 Task: Add an event with the title Webinar: Content Creation and Curation Strategies for Social Media Success, date '2024/03/14', time 9:40 AM to 11:40 AMand add a description: In addition to informal networking, the event may feature guest speakers or panel discussions on topics relevant to professional growth, industry trends, or emerging technologies. These sessions provide valuable insights and serve as conversation starters, creating common ground for attendees to engage in meaningful discussions and share their expertise.Select event color  Tangerine . Add location for the event as: 456 Livraria Lello, Porto, Portugal, logged in from the account softage.5@softage.netand send the event invitation to softage.4@softage.net and softage.6@softage.net. Set a reminder for the event Every weekday(Monday to Friday)
Action: Mouse moved to (55, 130)
Screenshot: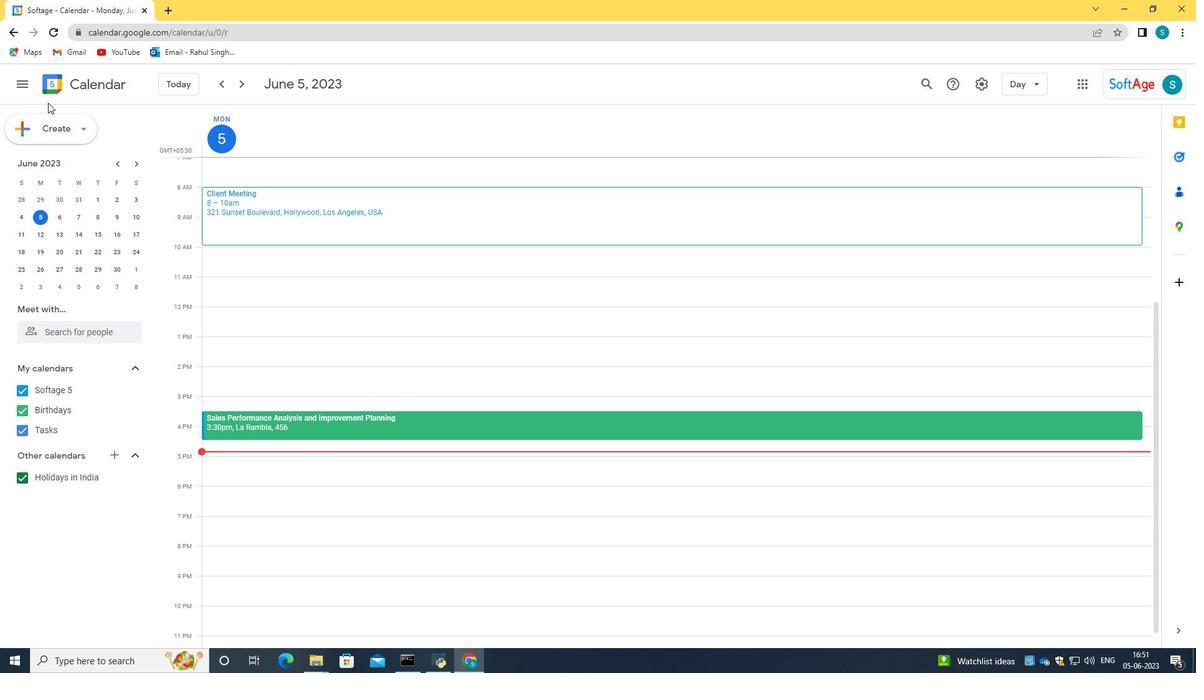 
Action: Mouse pressed left at (55, 130)
Screenshot: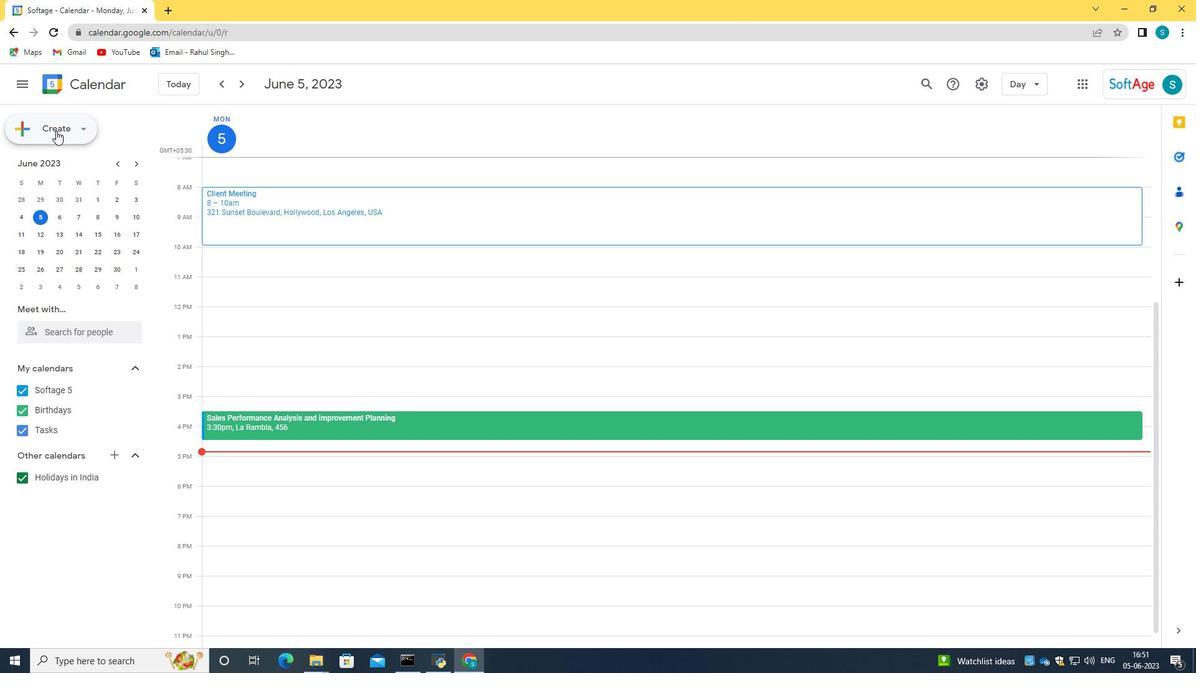 
Action: Mouse moved to (65, 170)
Screenshot: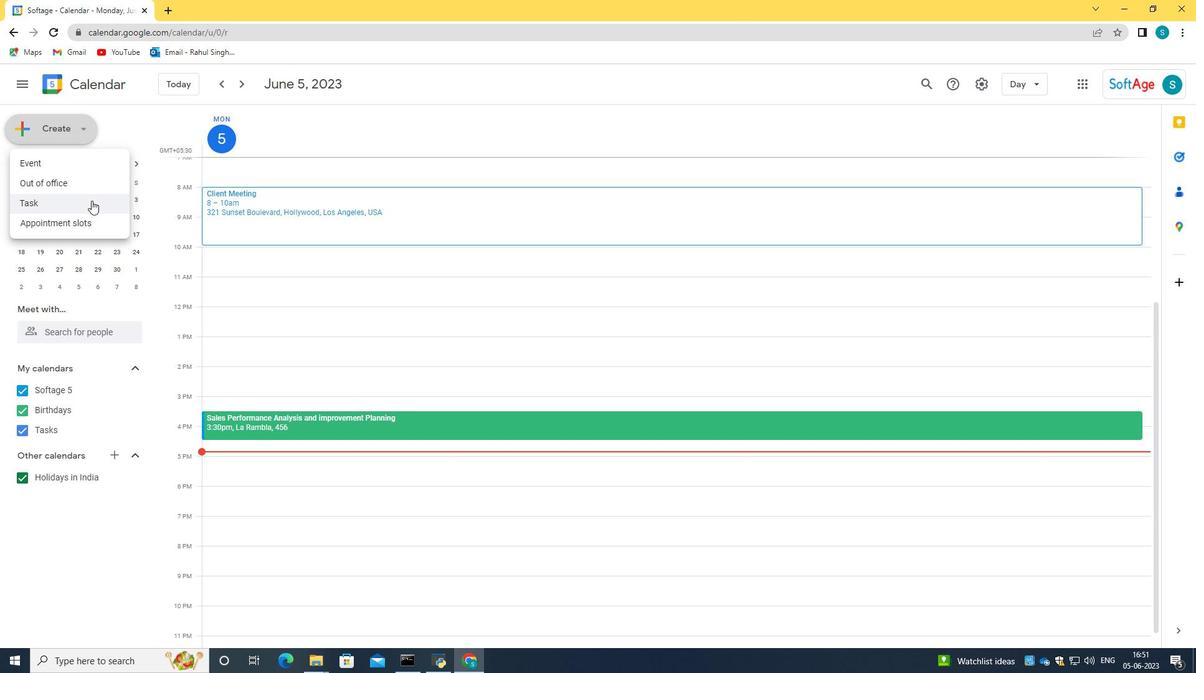 
Action: Mouse pressed left at (65, 170)
Screenshot: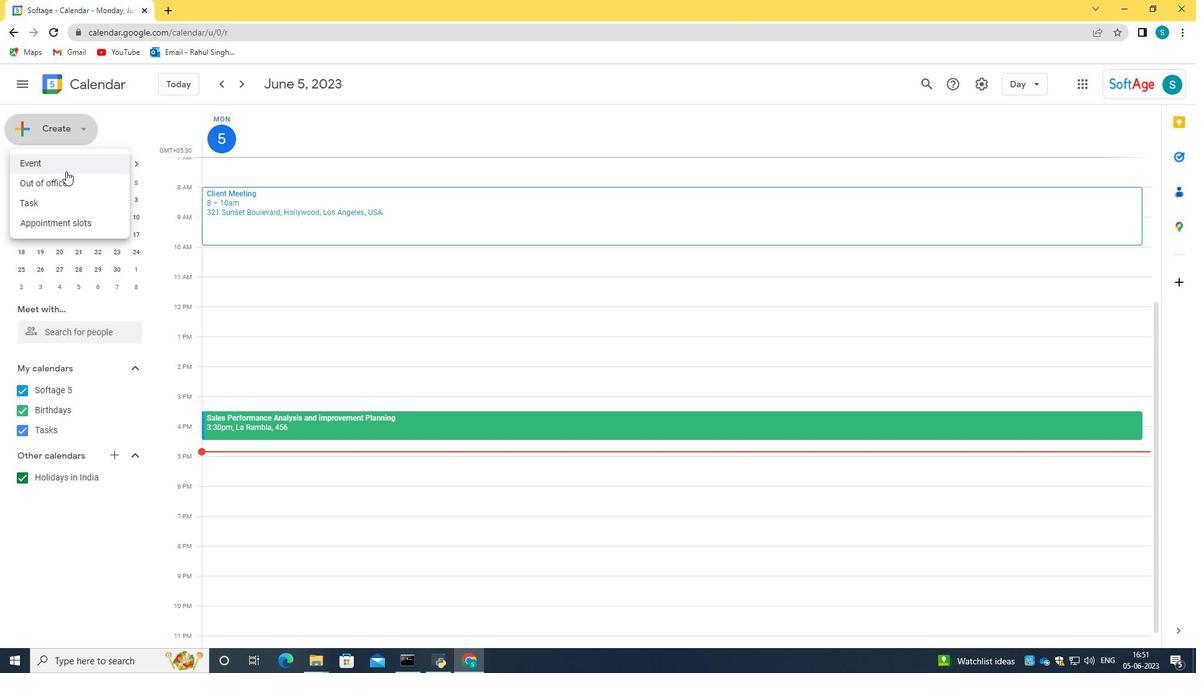 
Action: Mouse moved to (714, 499)
Screenshot: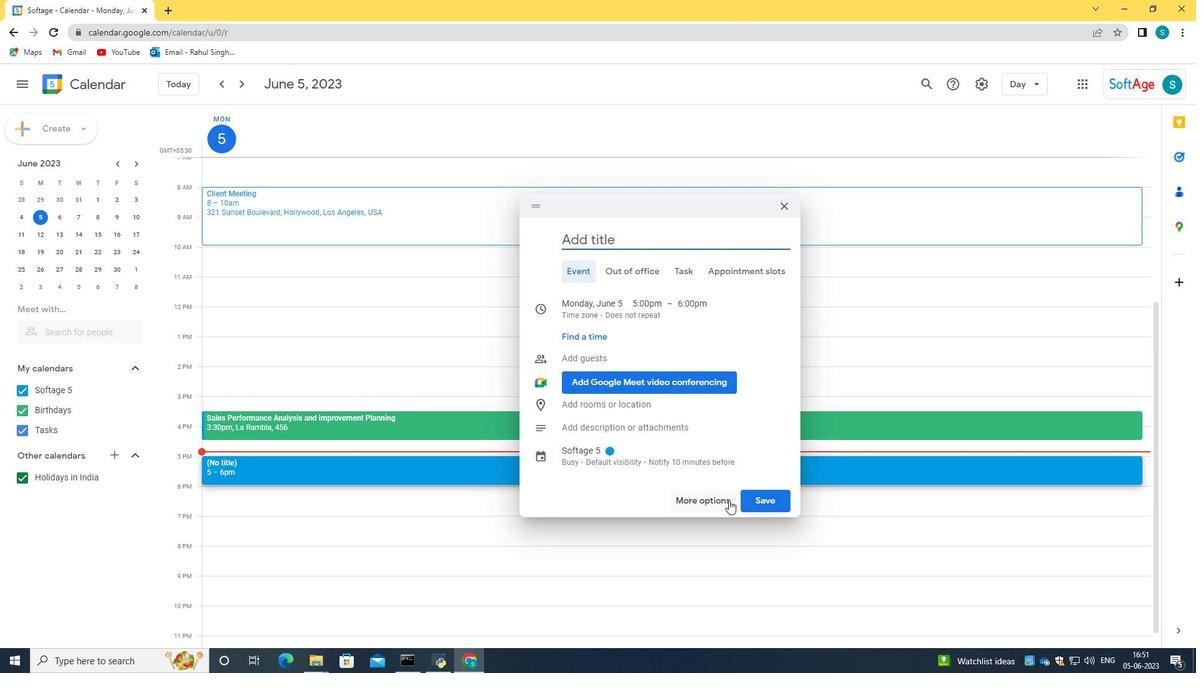 
Action: Mouse pressed left at (714, 499)
Screenshot: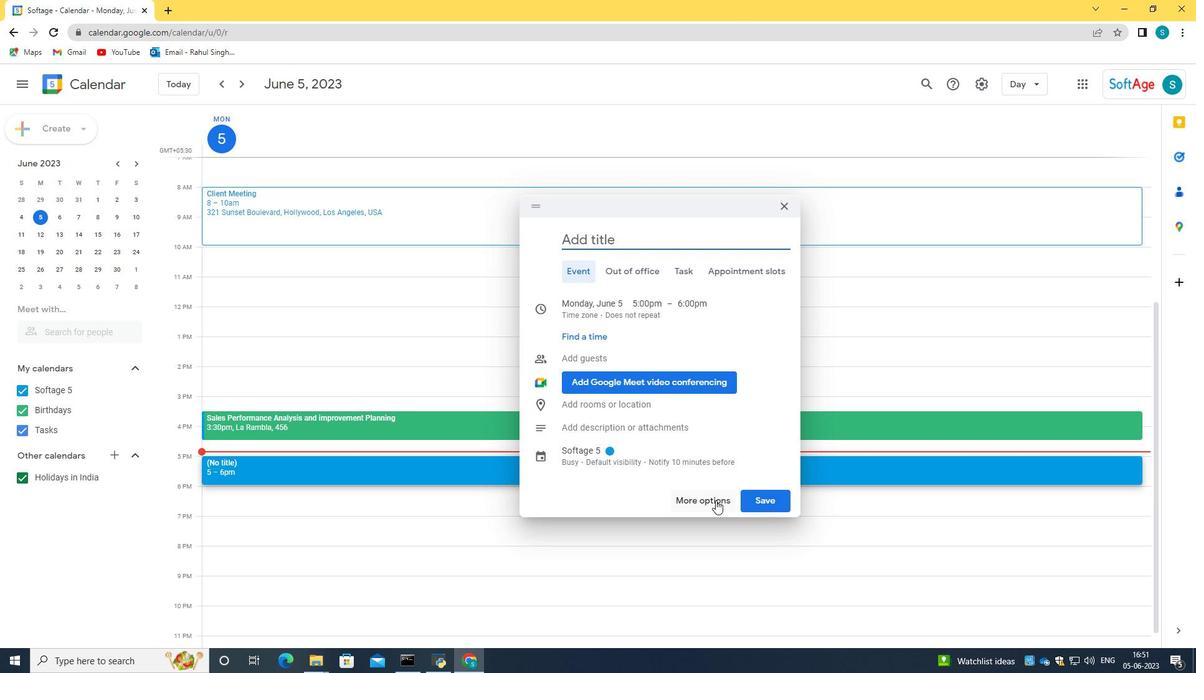 
Action: Mouse moved to (137, 87)
Screenshot: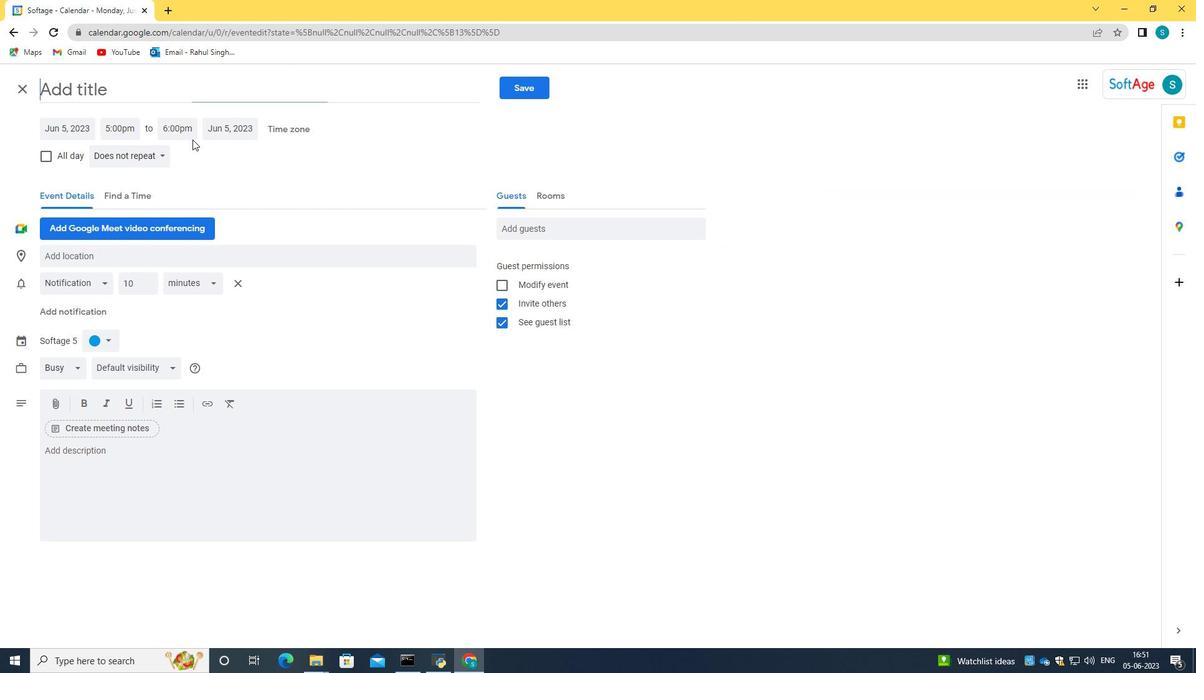 
Action: Mouse pressed left at (137, 87)
Screenshot: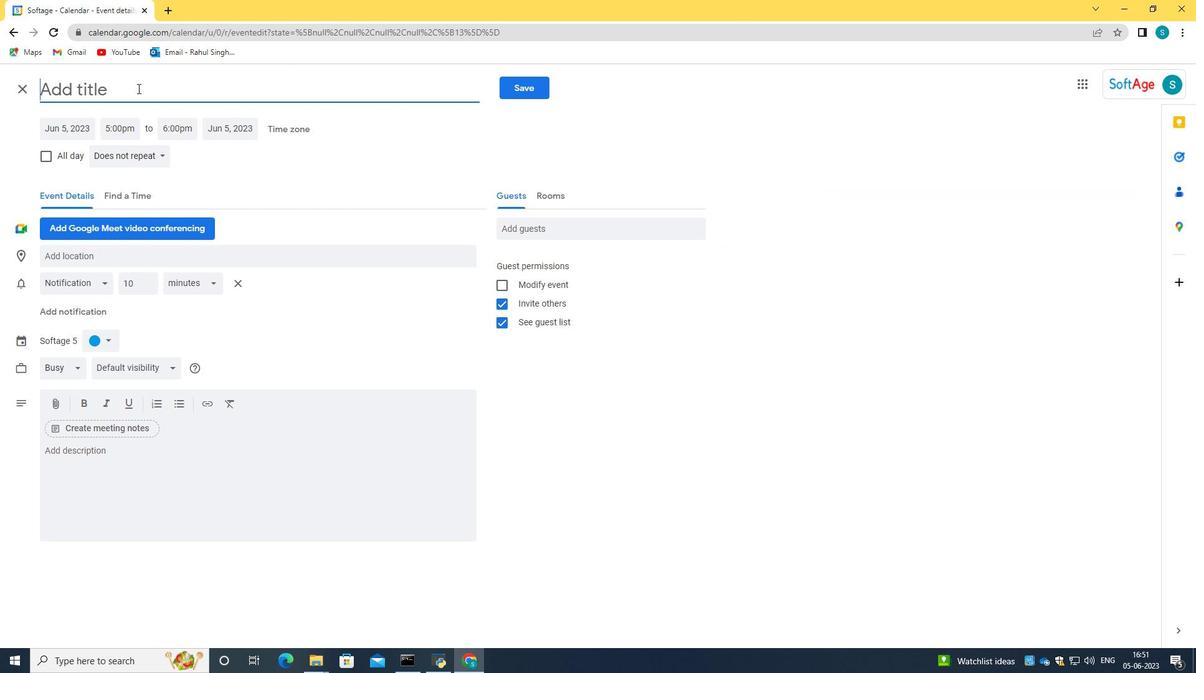
Action: Key pressed <Key.caps_lock>W<Key.caps_lock>ebinat<Key.backspace>r<Key.shift_r>;<Key.backspace><Key.shift_r>:<Key.space><Key.caps_lock>C<Key.caps_lock>ontent<Key.space><Key.caps_lock>C<Key.caps_lock>reation<Key.space>and<Key.space><Key.caps_lock>C<Key.caps_lock>uration<Key.space><Key.caps_lock>S<Key.caps_lock>tratefies<Key.space><Key.backspace><Key.backspace><Key.backspace><Key.backspace><Key.backspace><Key.backspace><Key.backspace>tegies<Key.space>for<Key.space><Key.caps_lock>S<Key.caps_lock>ocial<Key.space><Key.caps_lock>M<Key.caps_lock>edia<Key.space><Key.caps_lock>S<Key.caps_lock>uccess
Screenshot: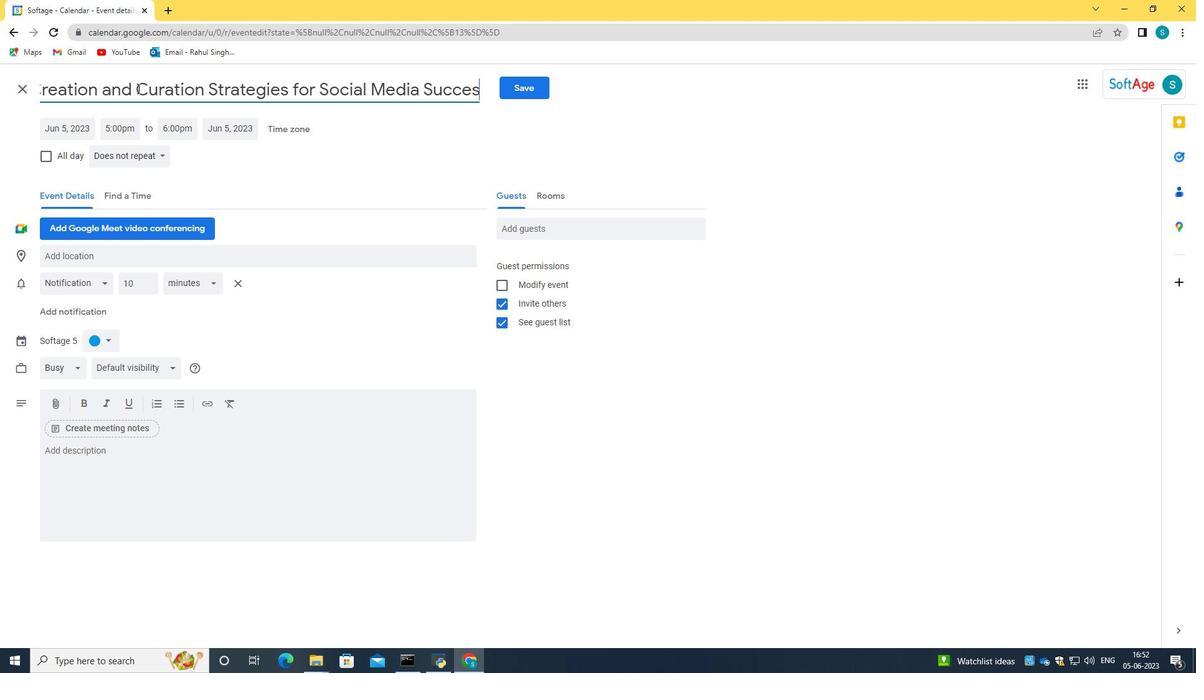 
Action: Mouse moved to (72, 116)
Screenshot: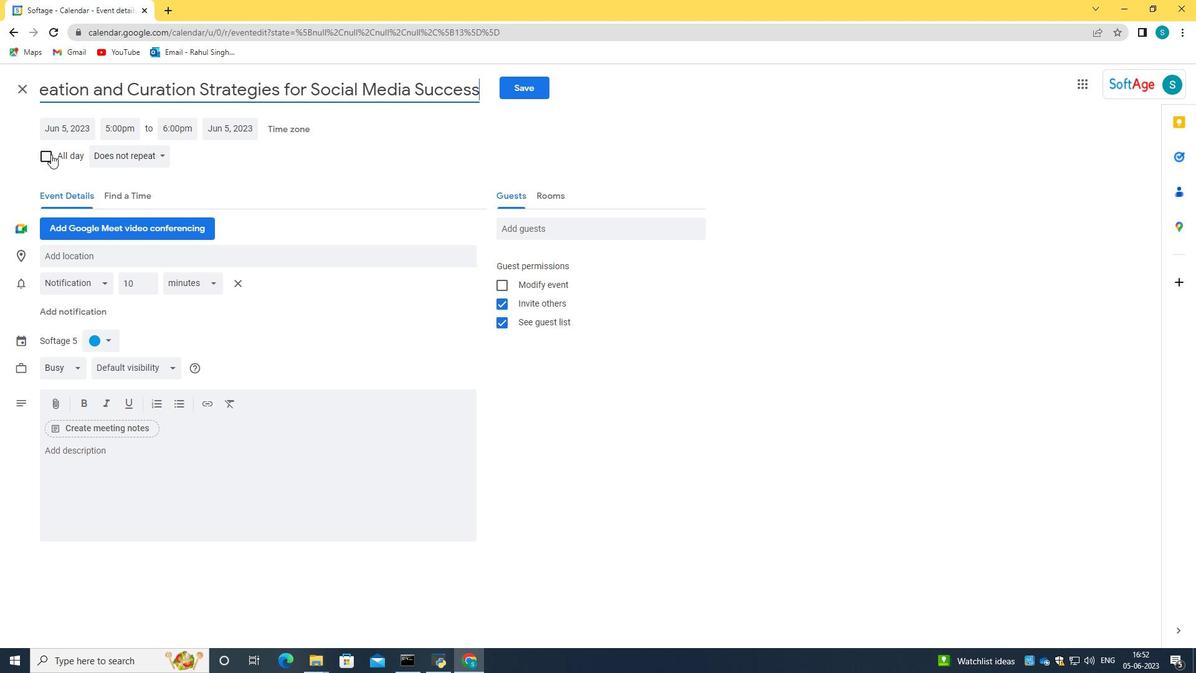 
Action: Mouse pressed left at (72, 116)
Screenshot: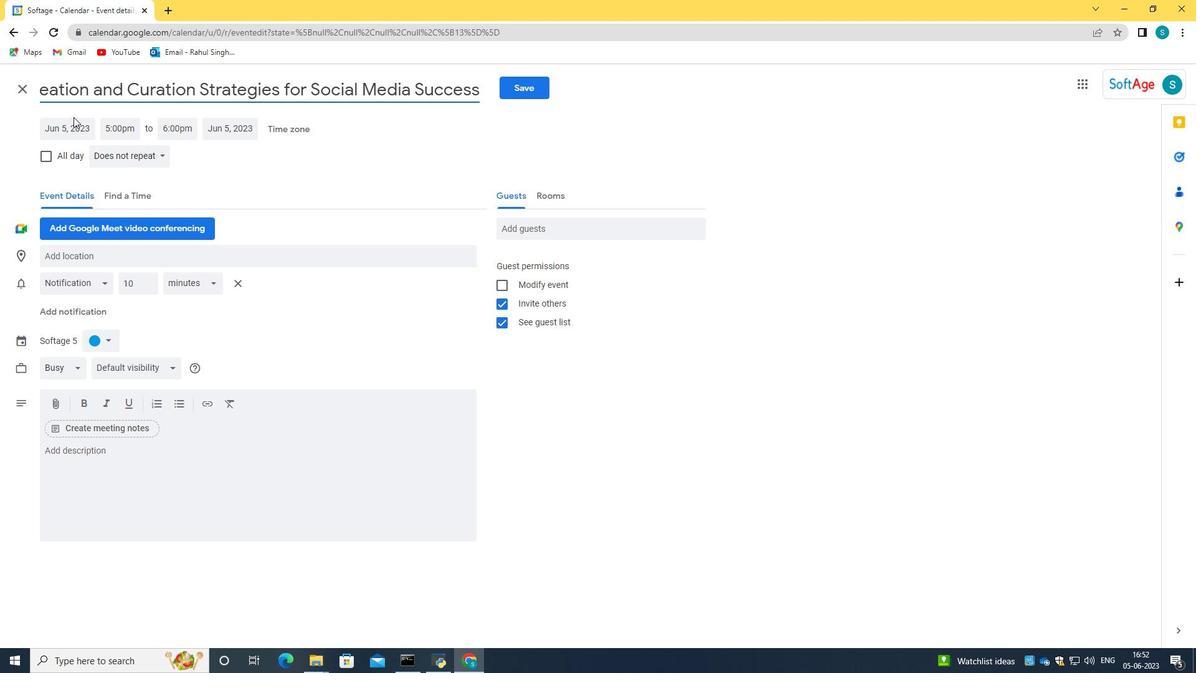 
Action: Mouse moved to (74, 122)
Screenshot: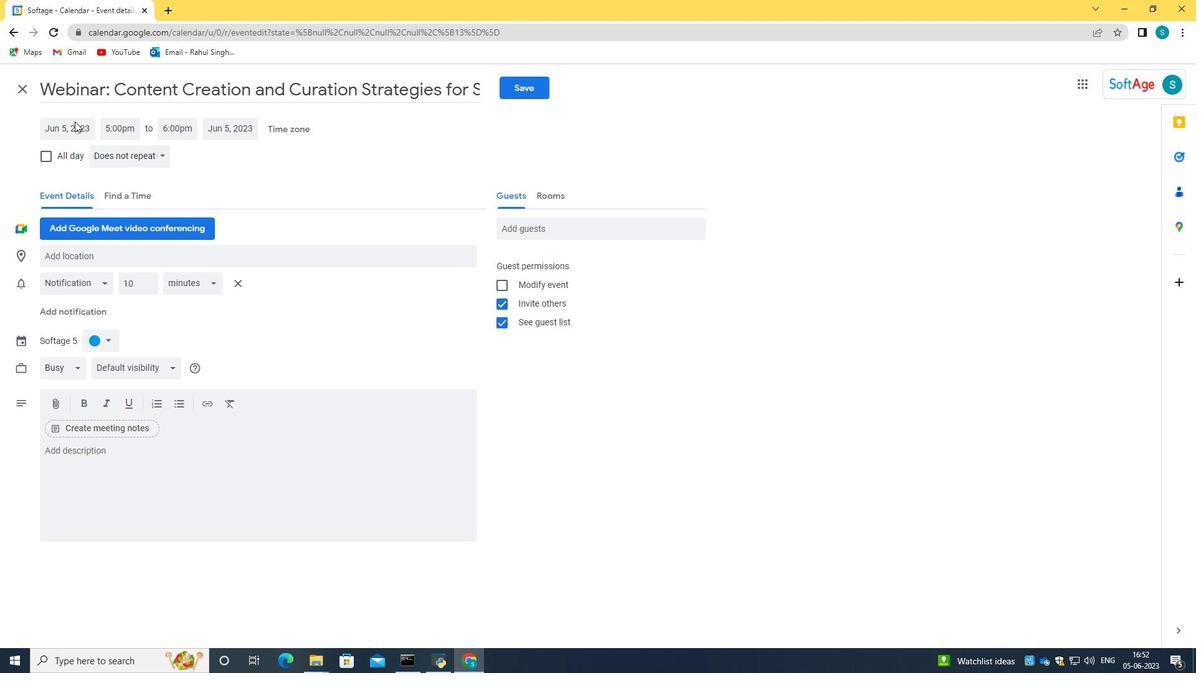 
Action: Mouse pressed left at (74, 122)
Screenshot: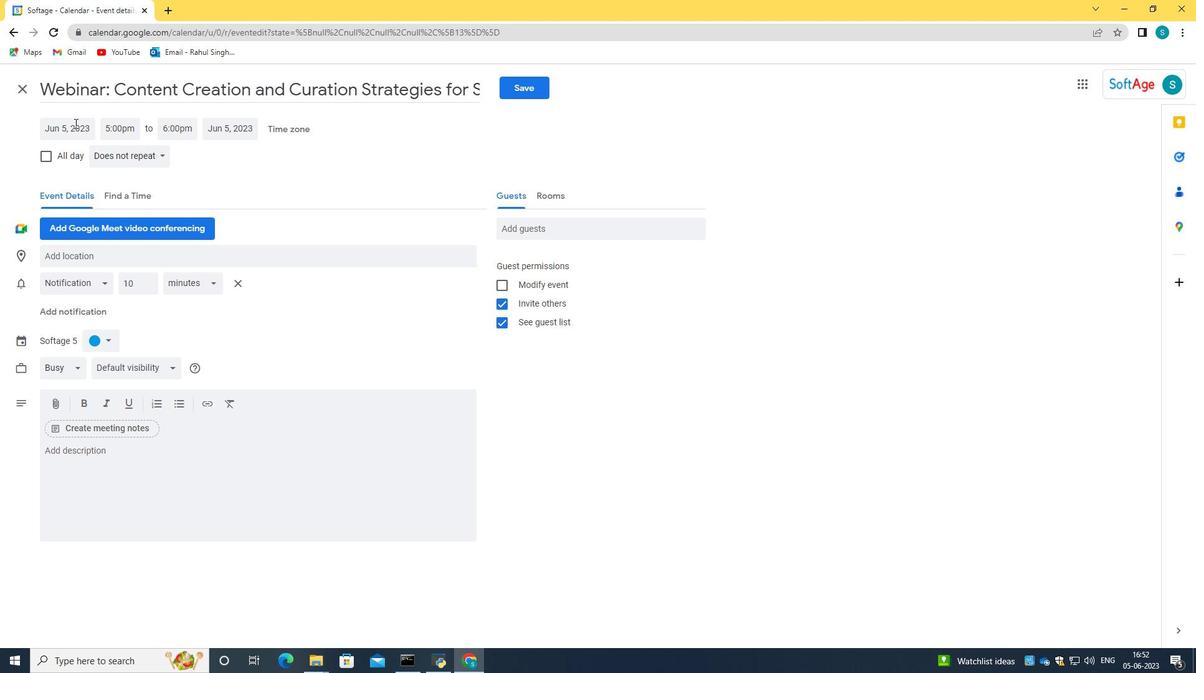 
Action: Key pressed 2024/03/14<Key.tab>09<Key.shift_r>:40<Key.tab>11<Key.shift_r>:40<Key.space>am
Screenshot: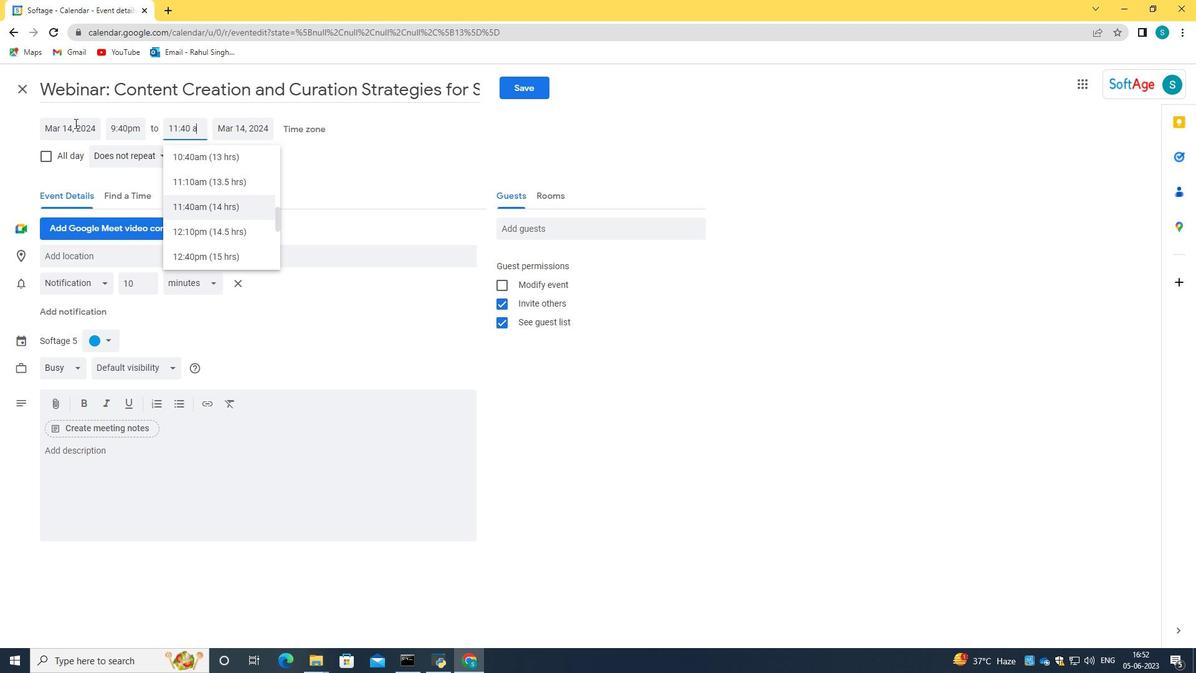
Action: Mouse moved to (130, 126)
Screenshot: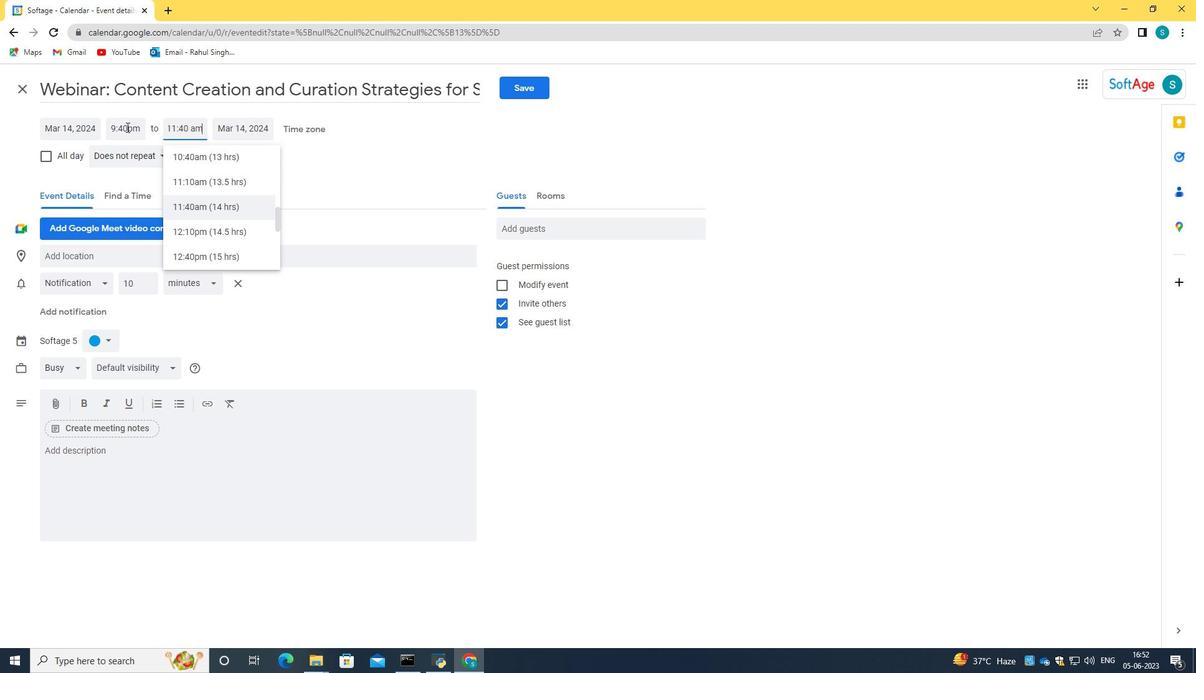 
Action: Mouse pressed left at (130, 126)
Screenshot: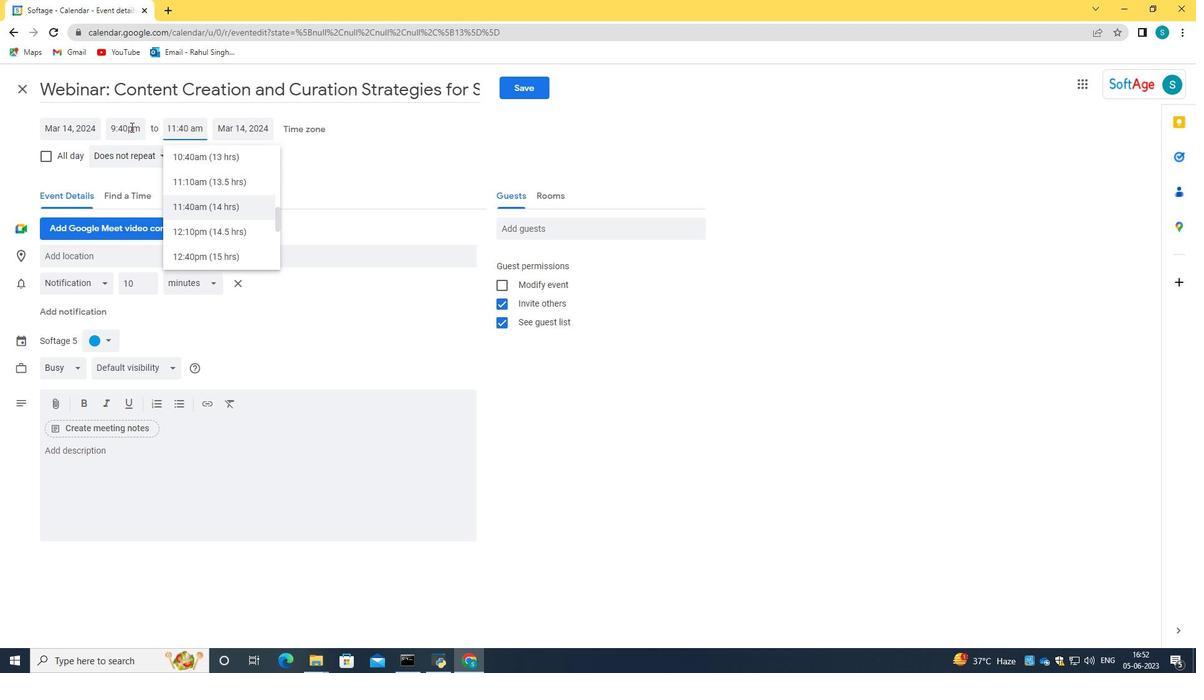 
Action: Mouse moved to (165, 142)
Screenshot: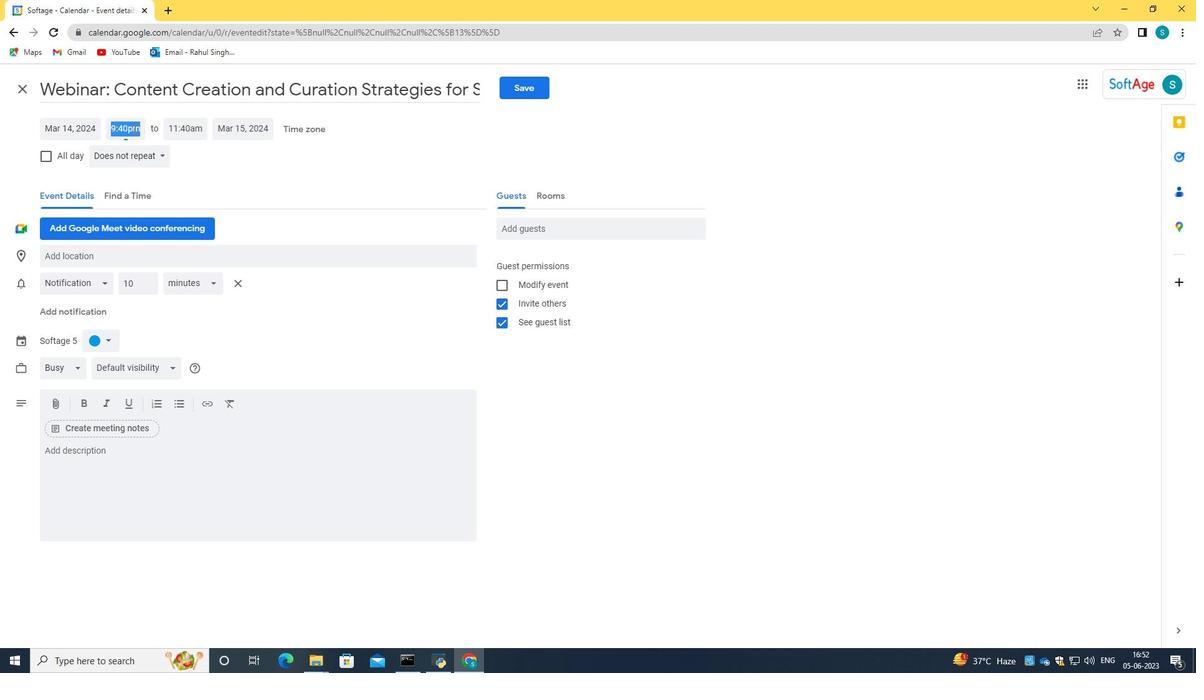 
Action: Key pressed 09<Key.shift_r>:40<Key.space>am
Screenshot: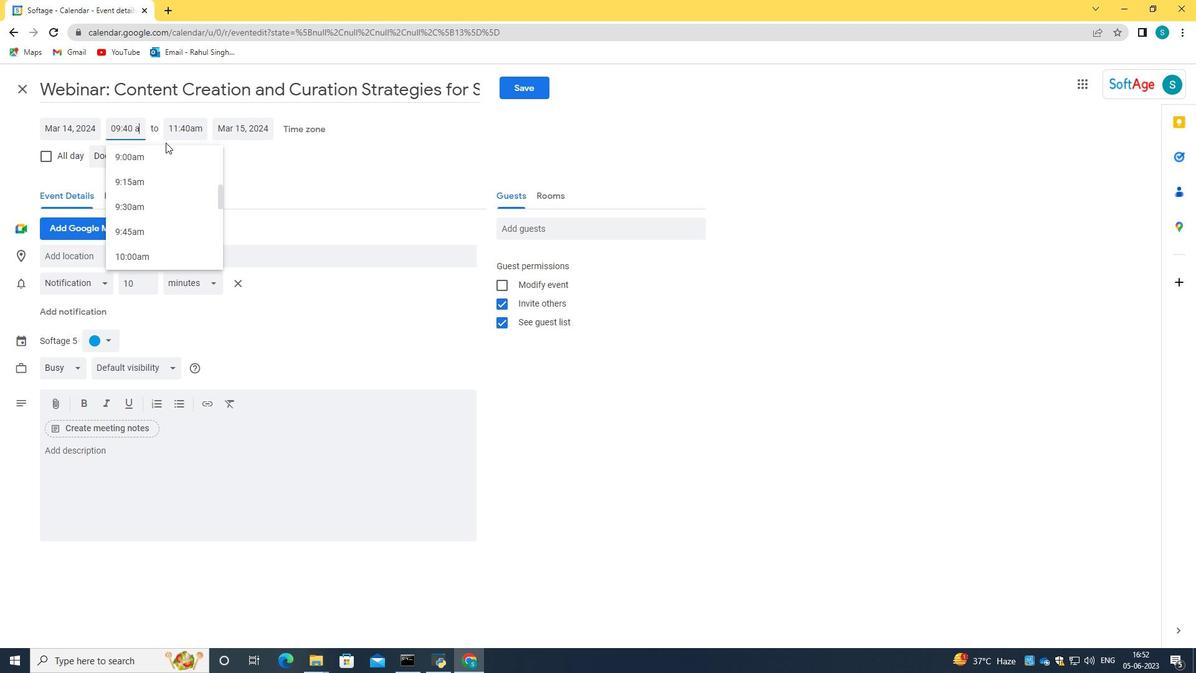 
Action: Mouse moved to (256, 163)
Screenshot: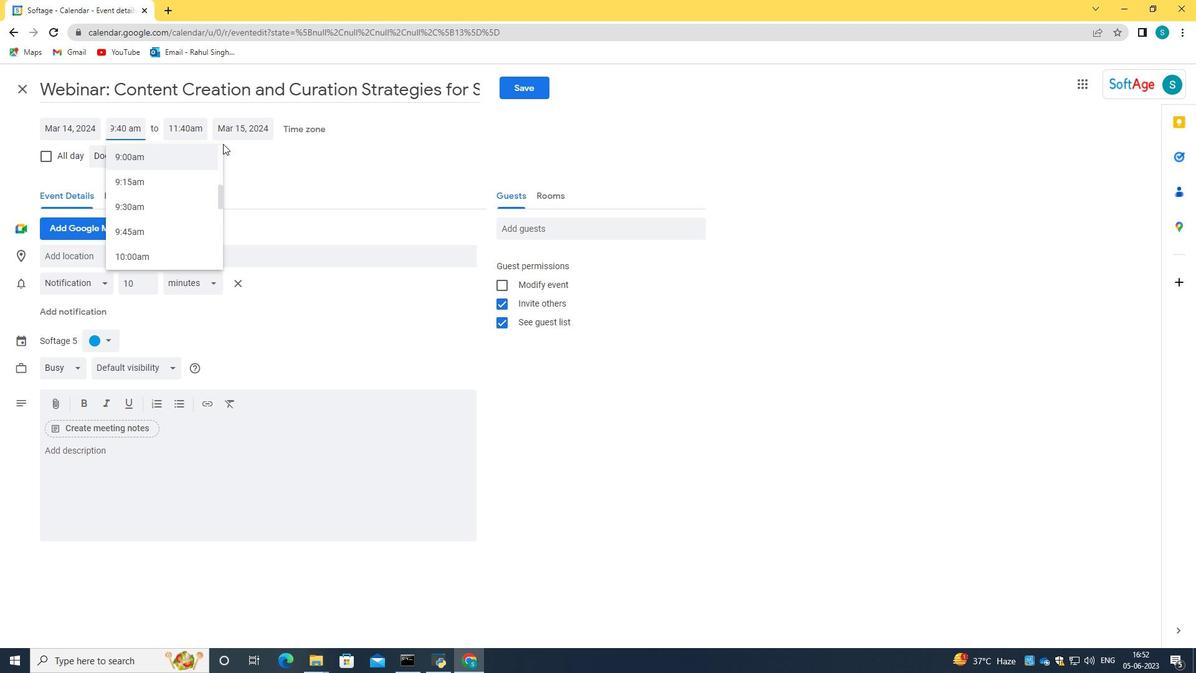 
Action: Mouse pressed left at (256, 163)
Screenshot: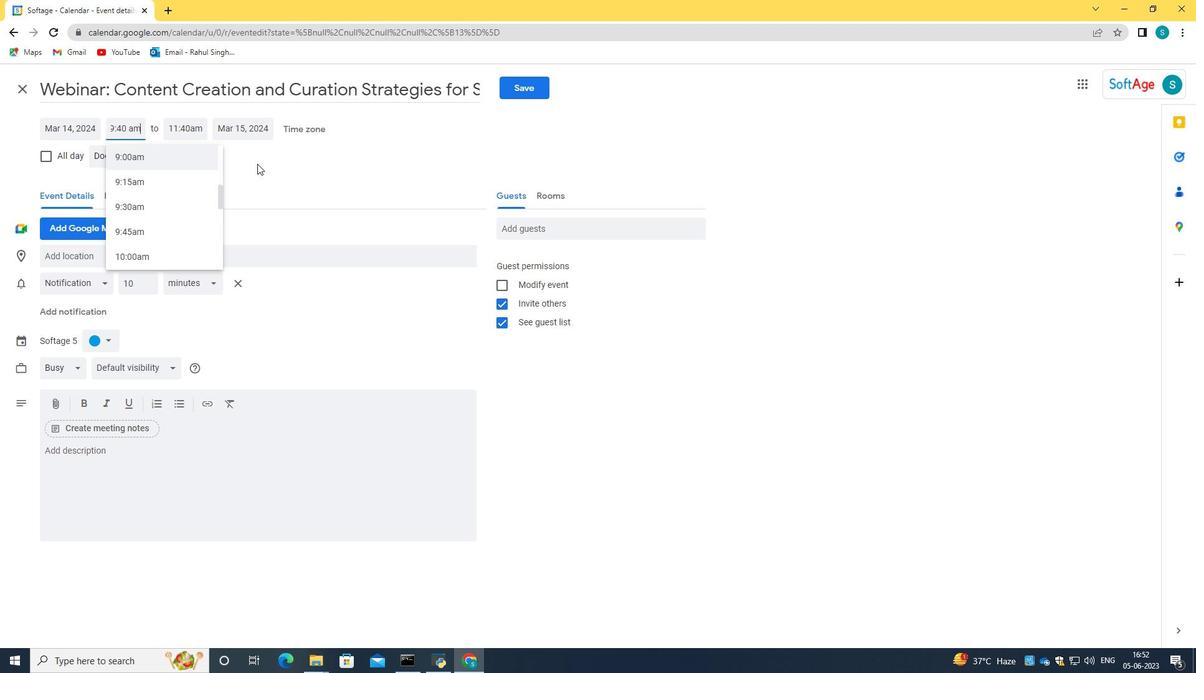 
Action: Mouse moved to (239, 486)
Screenshot: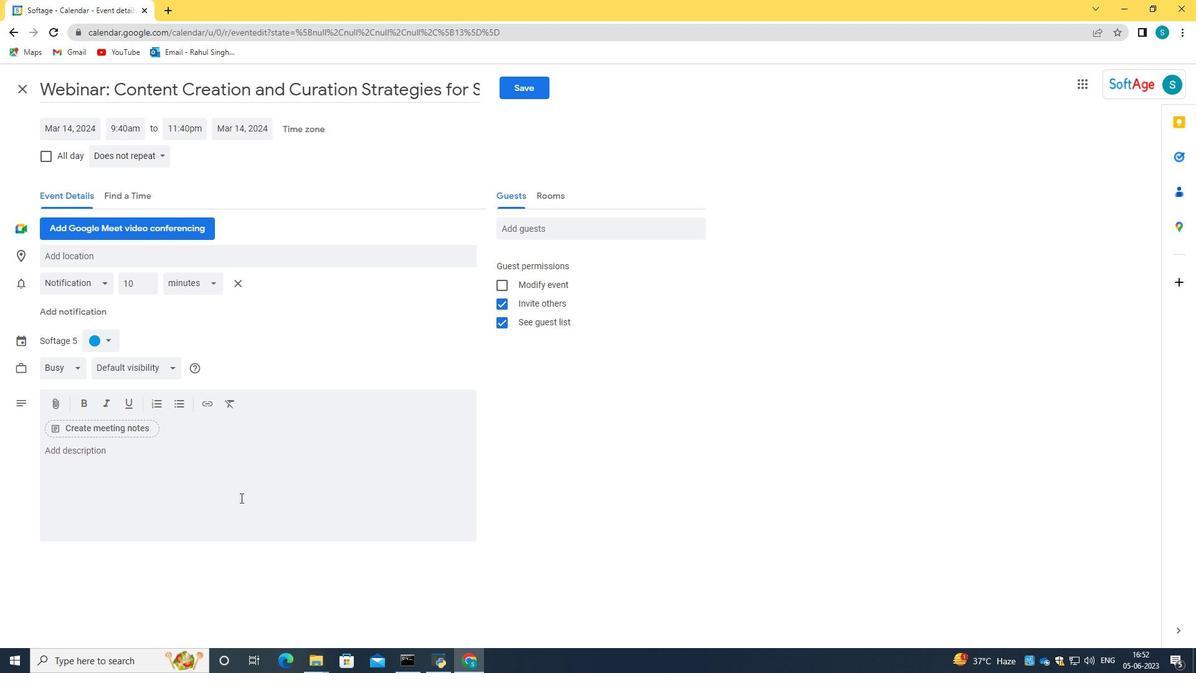 
Action: Mouse pressed left at (239, 486)
Screenshot: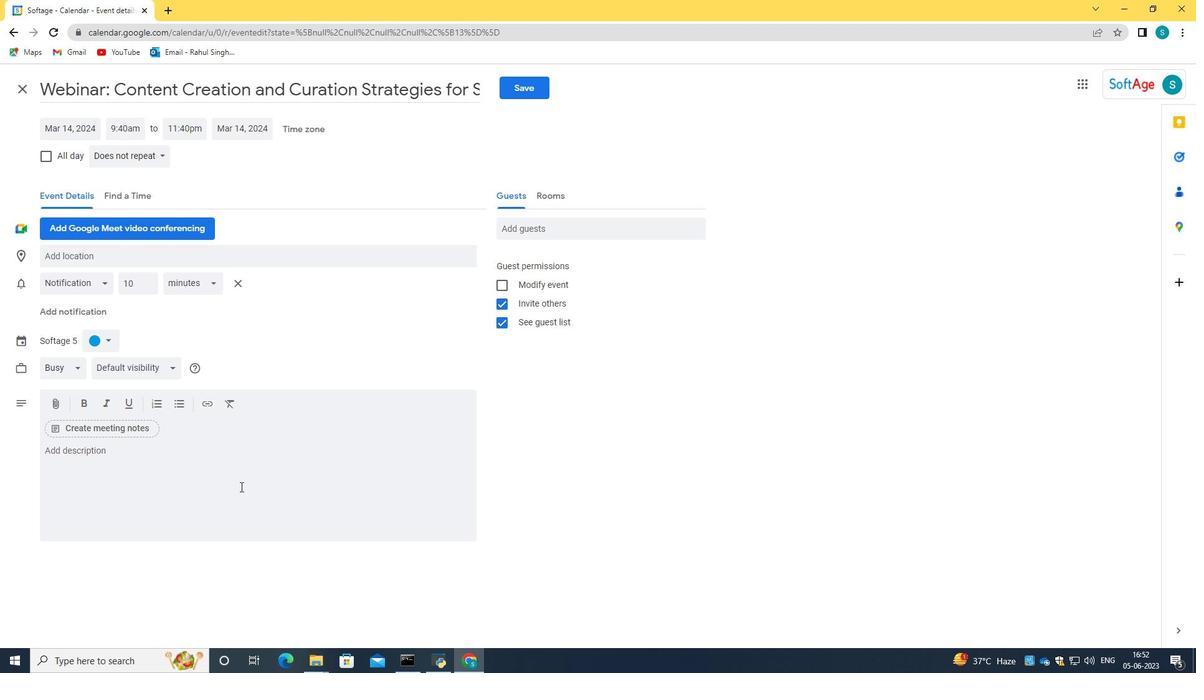 
Action: Mouse moved to (194, 127)
Screenshot: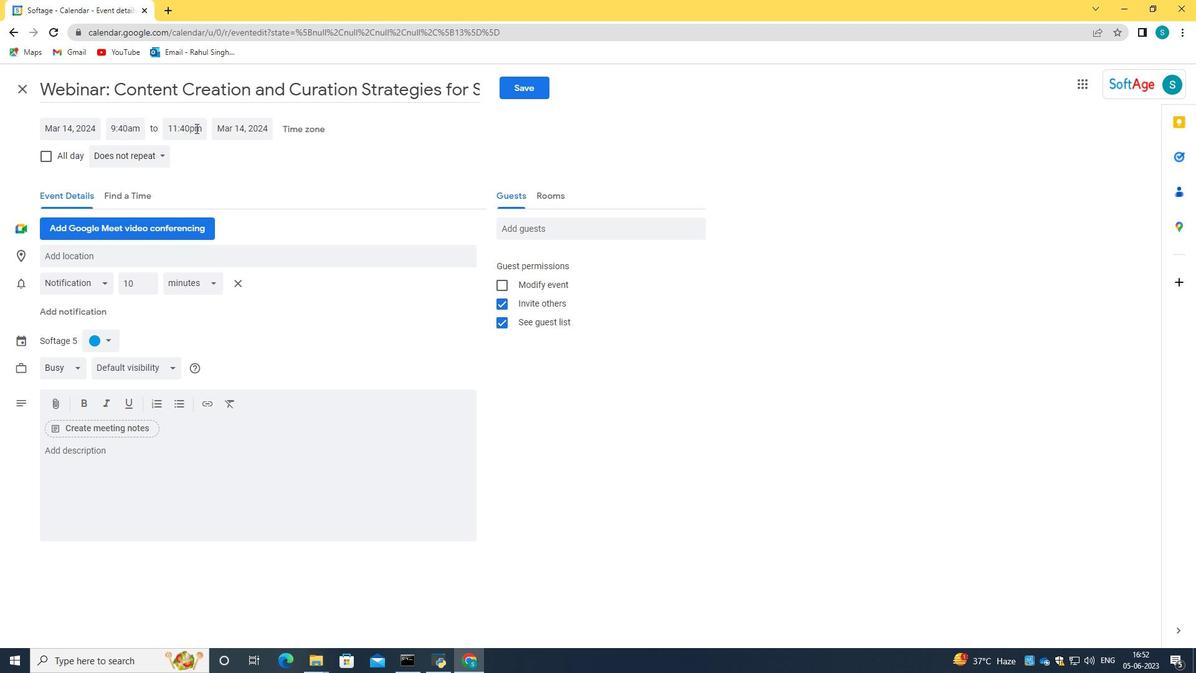 
Action: Mouse pressed left at (194, 127)
Screenshot: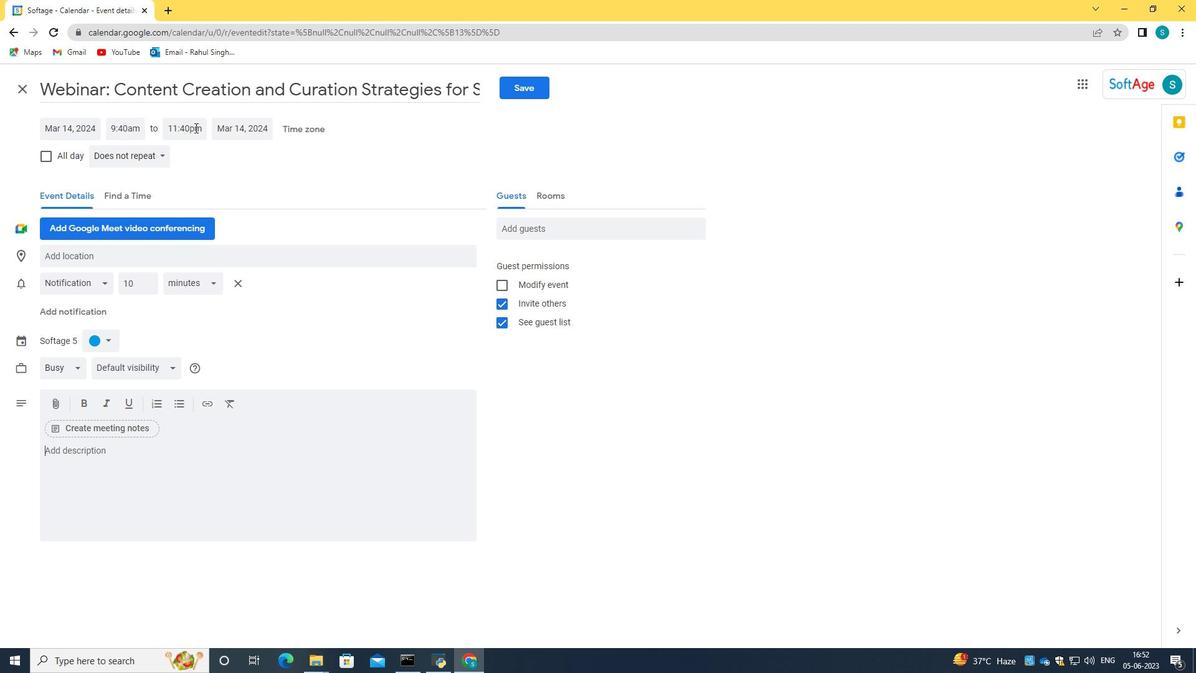 
Action: Mouse moved to (191, 125)
Screenshot: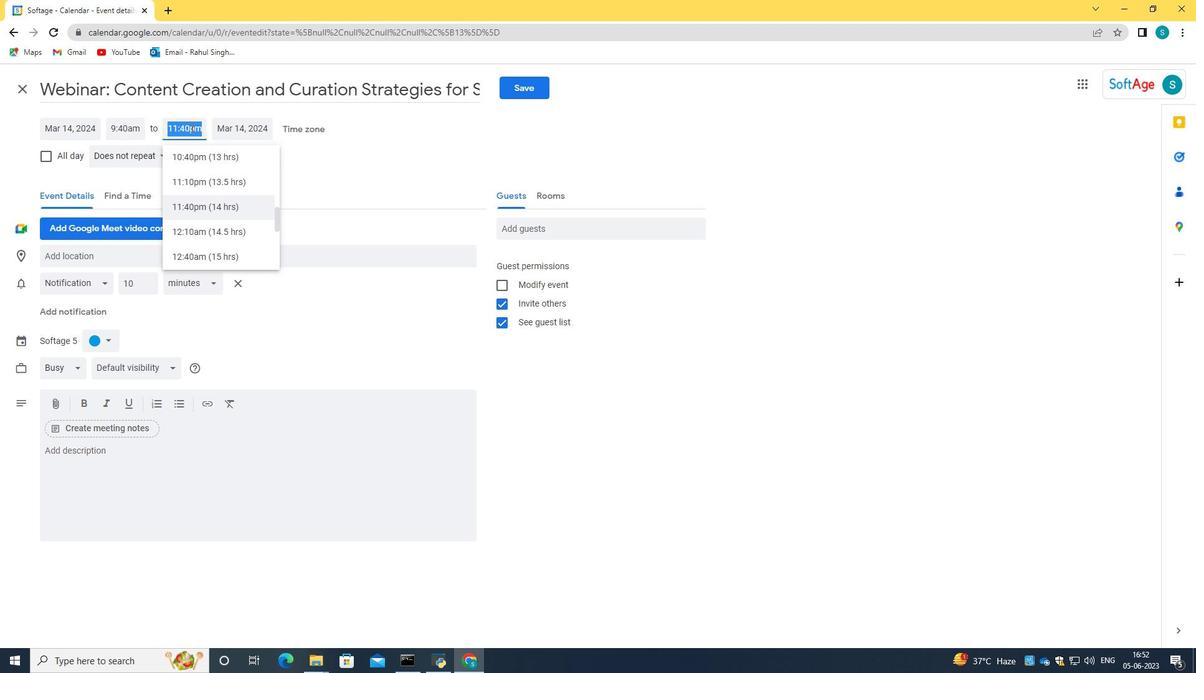 
Action: Mouse pressed left at (191, 125)
Screenshot: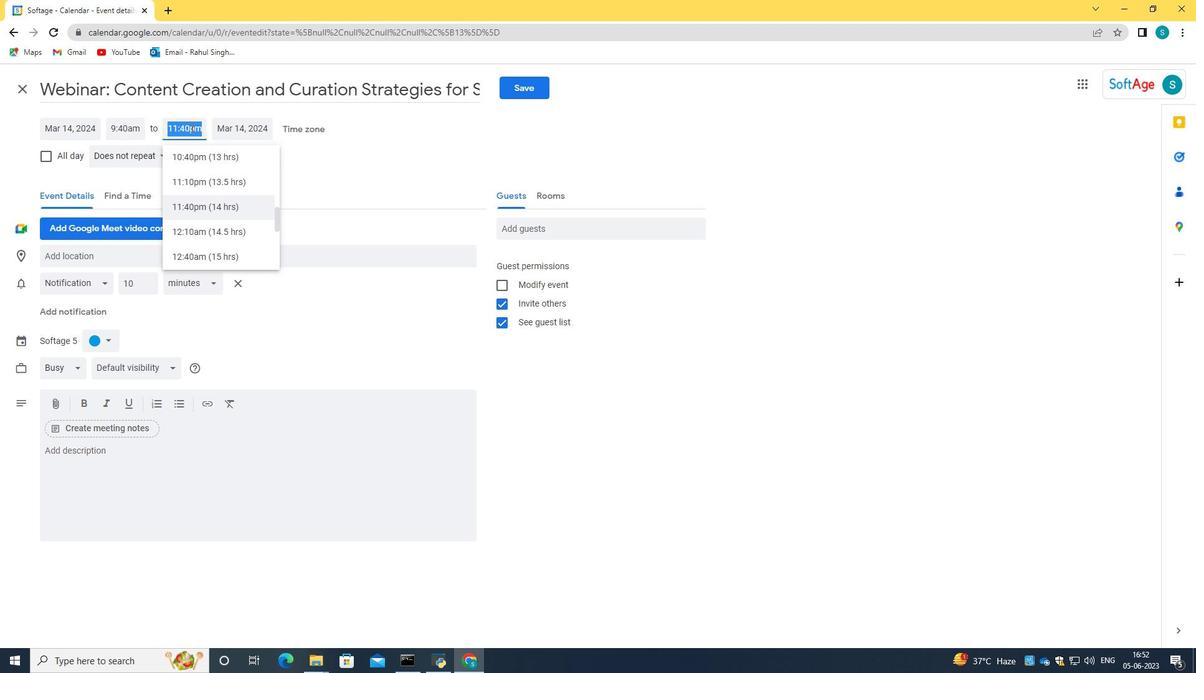 
Action: Mouse moved to (192, 127)
Screenshot: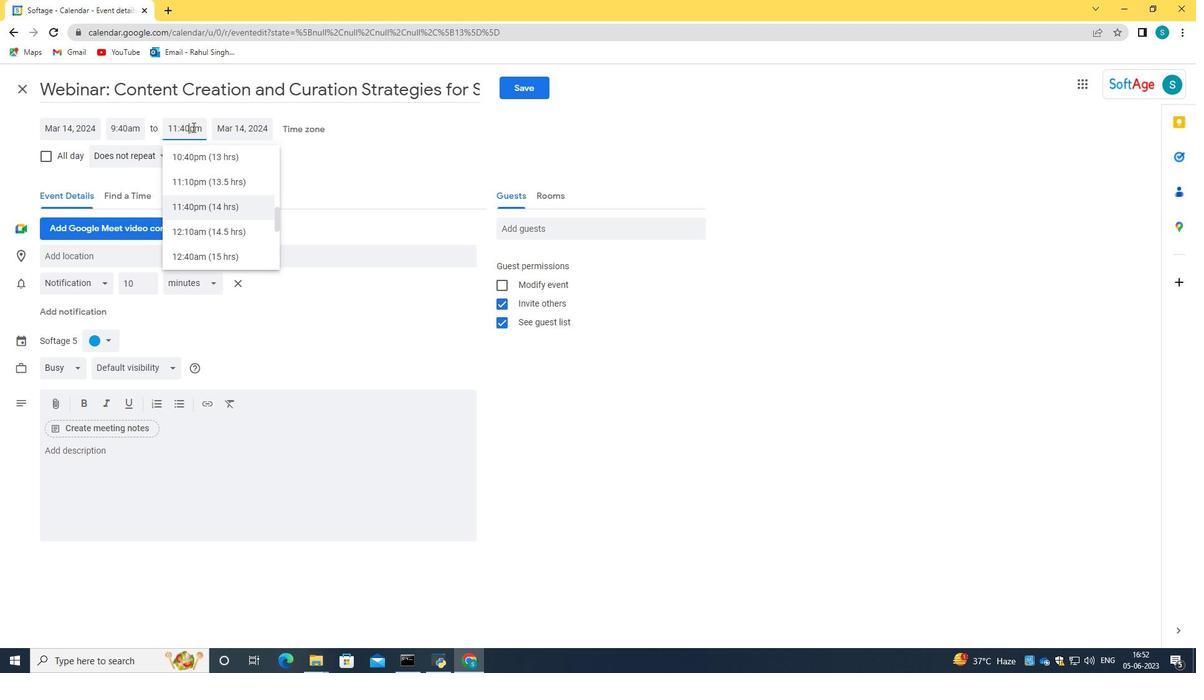
Action: Mouse pressed left at (192, 127)
Screenshot: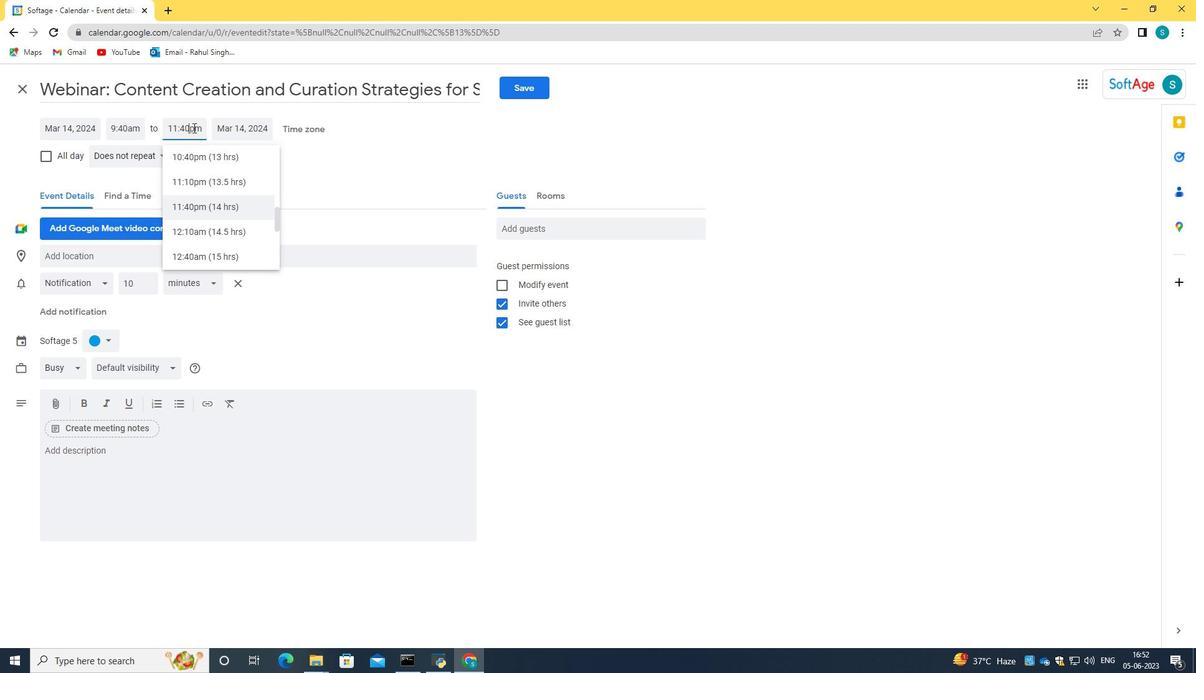 
Action: Mouse moved to (196, 129)
Screenshot: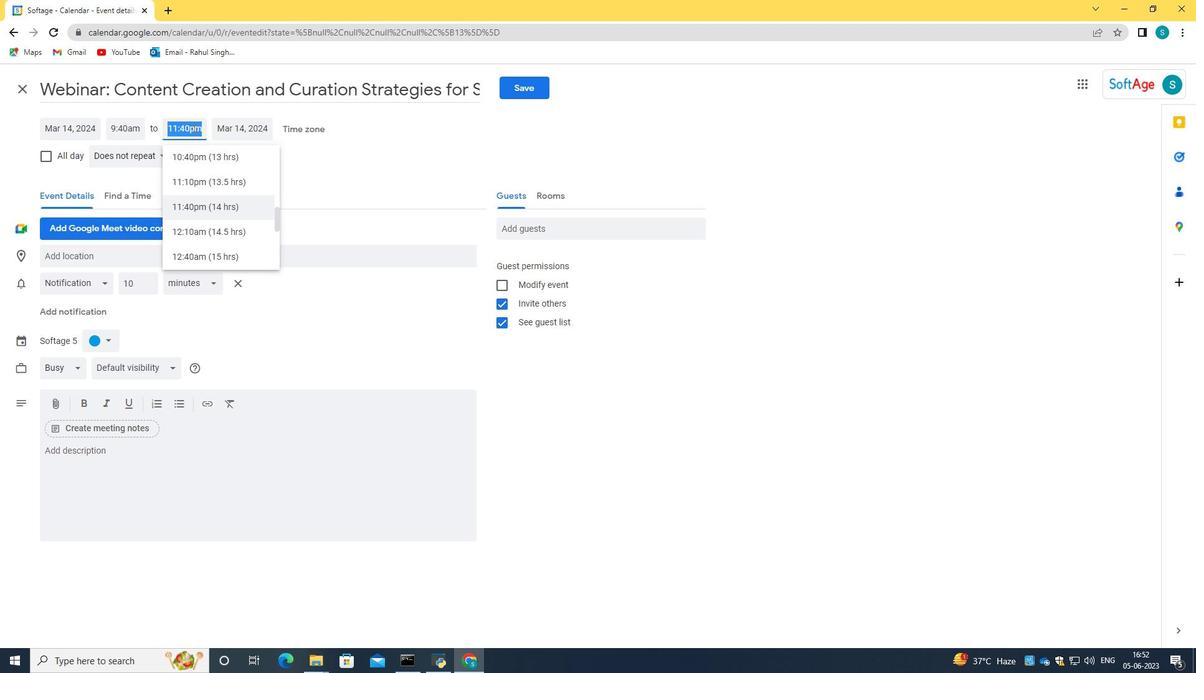 
Action: Key pressed <Key.backspace>11<Key.shift_r>:40
Screenshot: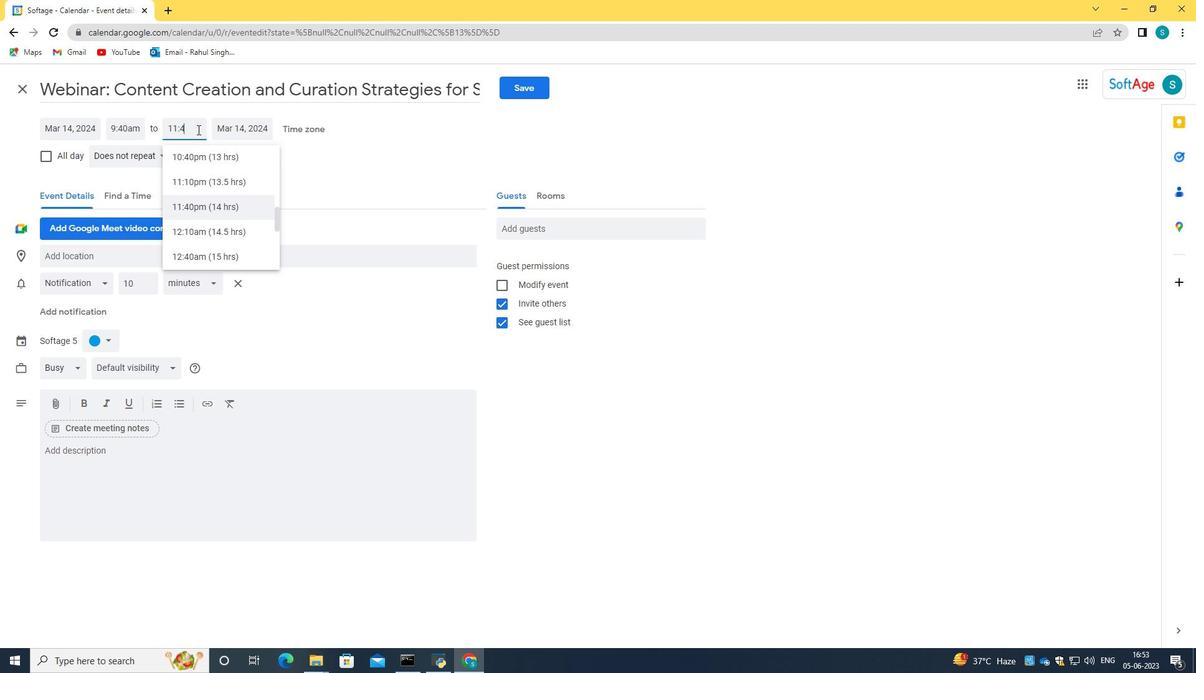 
Action: Mouse moved to (198, 127)
Screenshot: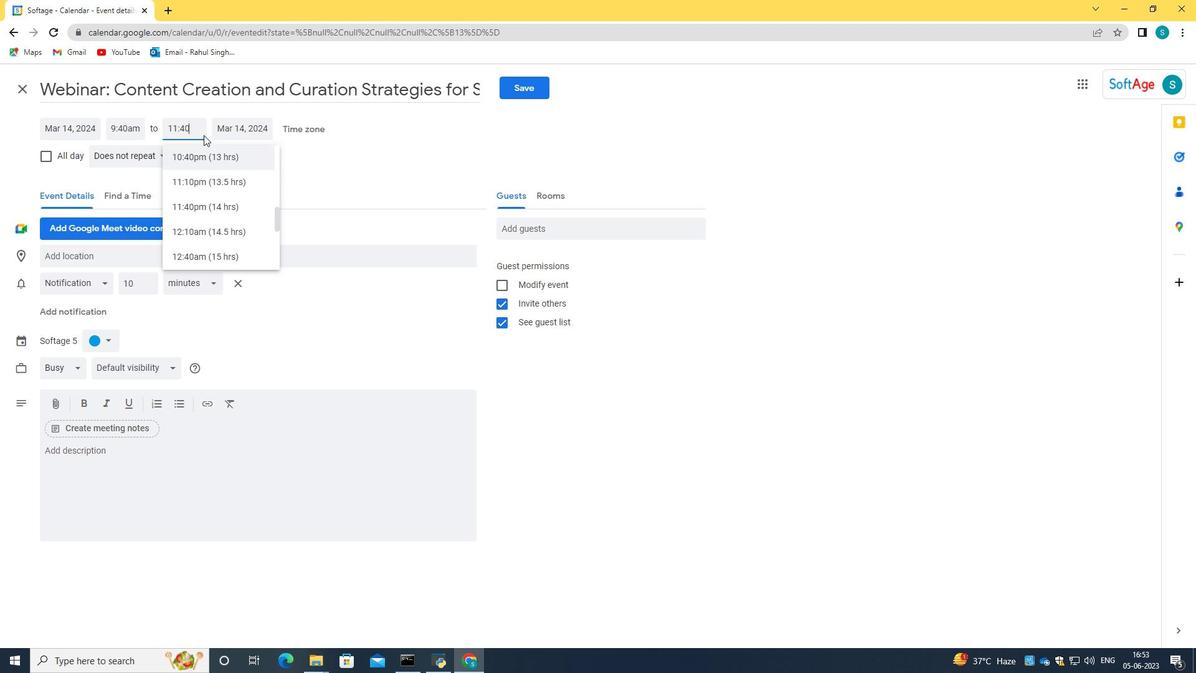 
Action: Key pressed am
Screenshot: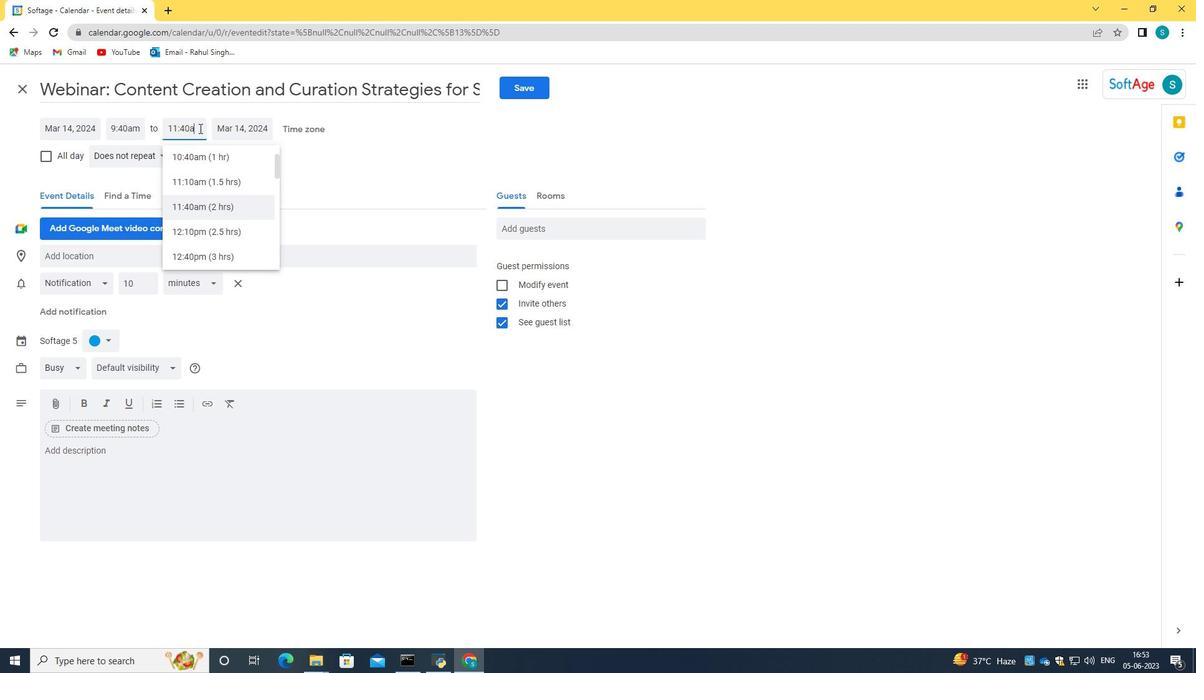 
Action: Mouse moved to (210, 210)
Screenshot: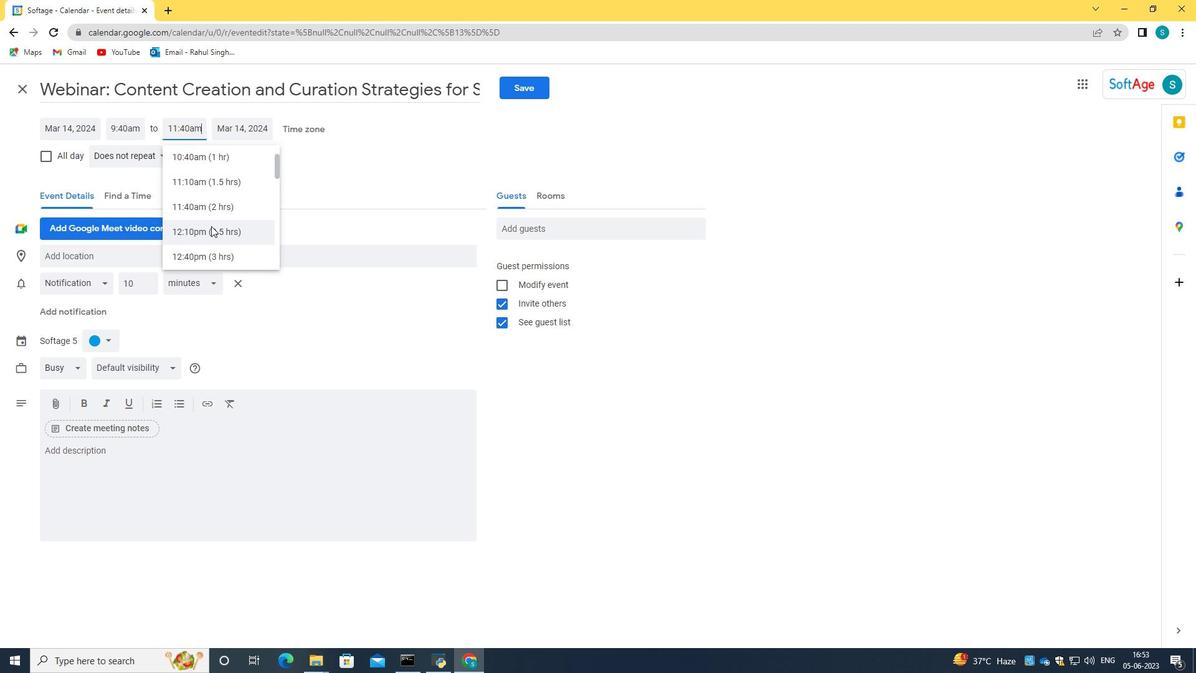 
Action: Mouse pressed left at (210, 210)
Screenshot: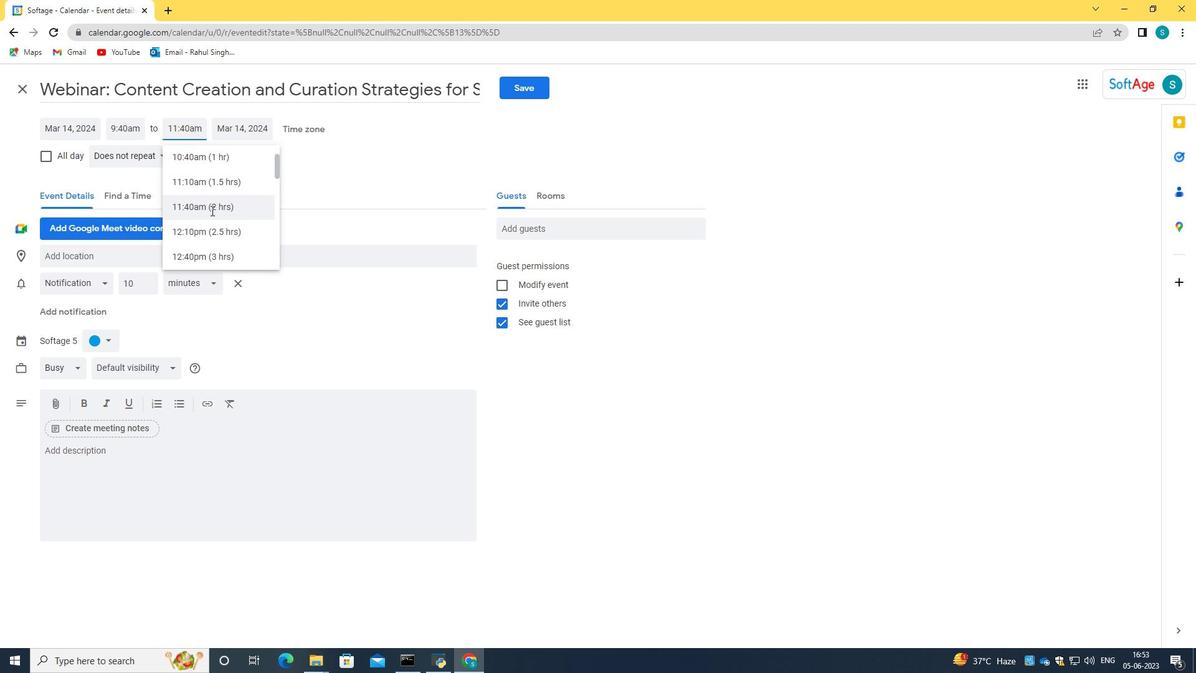 
Action: Mouse moved to (226, 158)
Screenshot: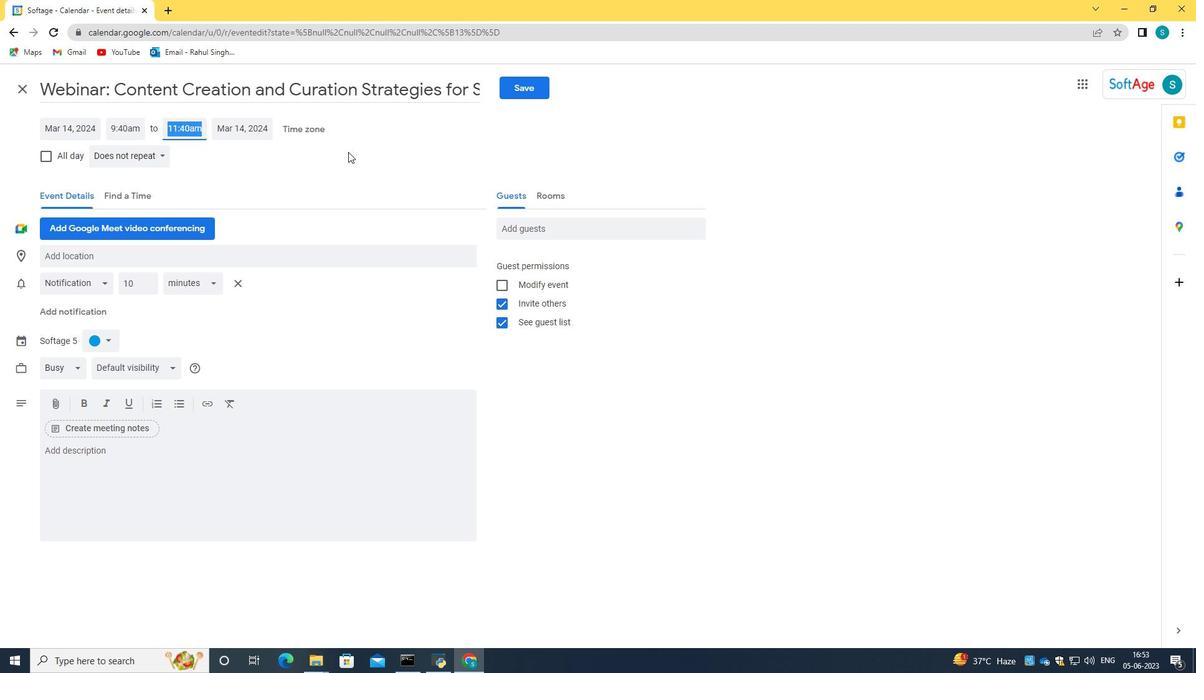 
Action: Mouse pressed left at (226, 158)
Screenshot: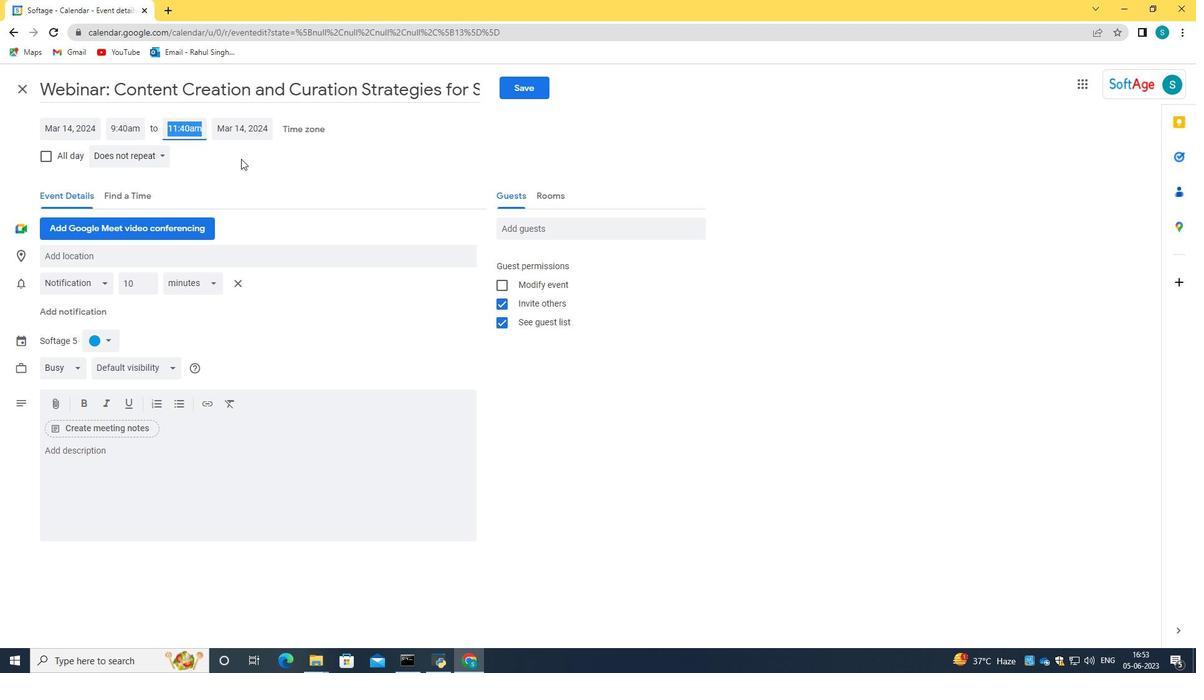 
Action: Mouse moved to (226, 481)
Screenshot: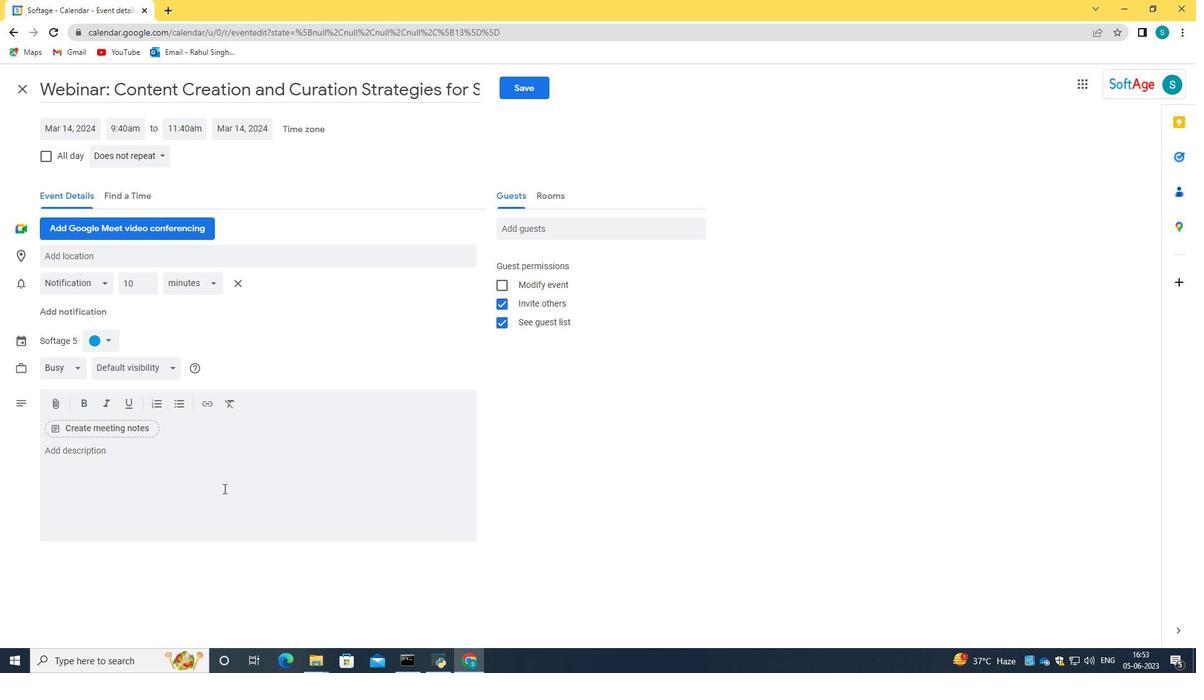 
Action: Mouse pressed left at (226, 481)
Screenshot: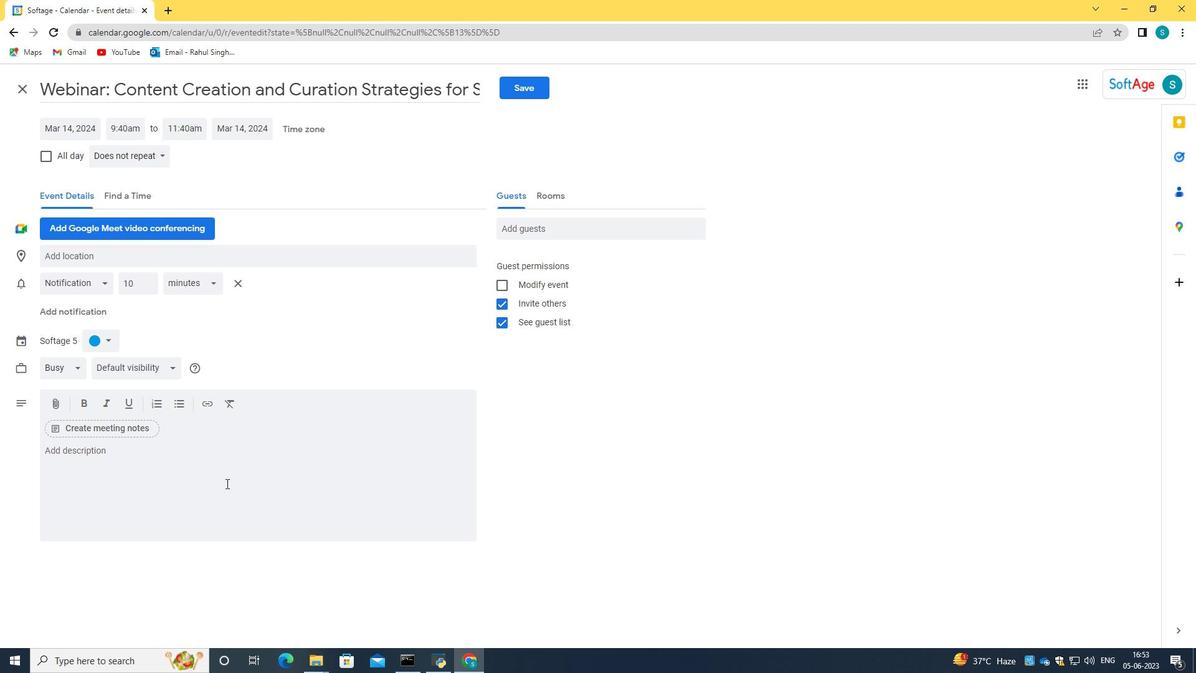 
Action: Key pressed <Key.caps_lock><Key.caps_lock><Key.caps_lock>I<Key.caps_lock>n<Key.space>addition<Key.space>to<Key.space>informal<Key.space><Key.caps_lock>N<Key.caps_lock>etworeki<Key.backspace><Key.backspace><Key.backspace>king<Key.space>,<Key.space>the<Key.space>event<Key.space>amay<Key.space><Key.backspace><Key.backspace><Key.backspace><Key.backspace><Key.backspace><Key.space>may<Key.space>features<Key.space>f<Key.backspace>guest<Key.space>speakers<Key.space>or<Key.space>panel<Key.space>discussion<Key.space><Key.backspace>s<Key.space>on<Key.space>the<Key.space><Key.backspace><Key.backspace><Key.backspace>opo<Key.backspace>ic<Key.space>relevant<Key.space>to<Key.space>professional<Key.space>growth<Key.space>,<Key.space>industory<Key.space>t<Key.backspace><Key.backspace><Key.backspace><Key.backspace><Key.backspace>ry<Key.space>trensd<Key.backspace><Key.backspace>ds,<Key.space>or<Key.space>emerging<Key.space>technologies.<Key.space><Key.caps_lock>T<Key.caps_lock>hese<Key.space>sessions<Key.space>provide<Key.space>valuable<Key.space>insights<Key.space>and<Key.space>serve<Key.space>as<Key.space>conversation<Key.space>starters,<Key.space>creating<Key.space>a<Key.space>commong<Key.backspace><Key.space><Key.backspace><Key.backspace><Key.backspace><Key.backspace><Key.backspace><Key.backspace><Key.backspace><Key.backspace><Key.backspace>common<Key.space>ground<Key.space>for<Key.space>attendees<Key.space>to<Key.space>engage<Key.space>in<Key.space>meaningful<Key.space>discussions<Key.space>and<Key.space>share<Key.space>their<Key.space>expa<Key.backspace>ertise,<Key.backspace>.
Screenshot: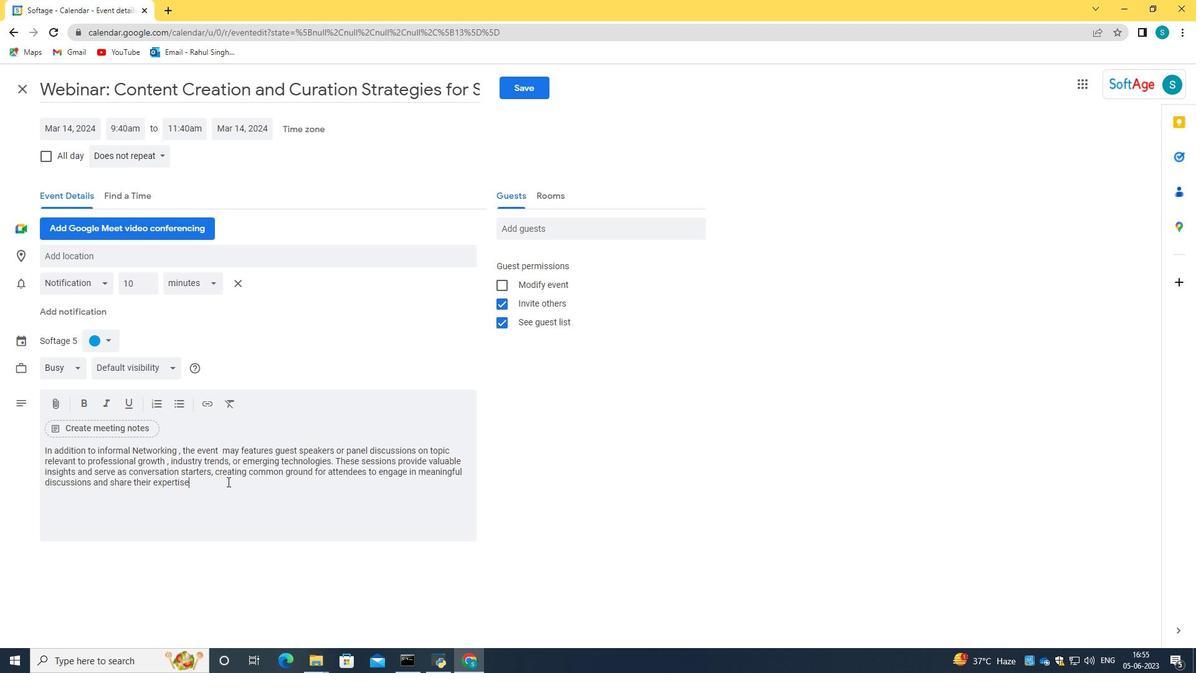 
Action: Mouse moved to (107, 344)
Screenshot: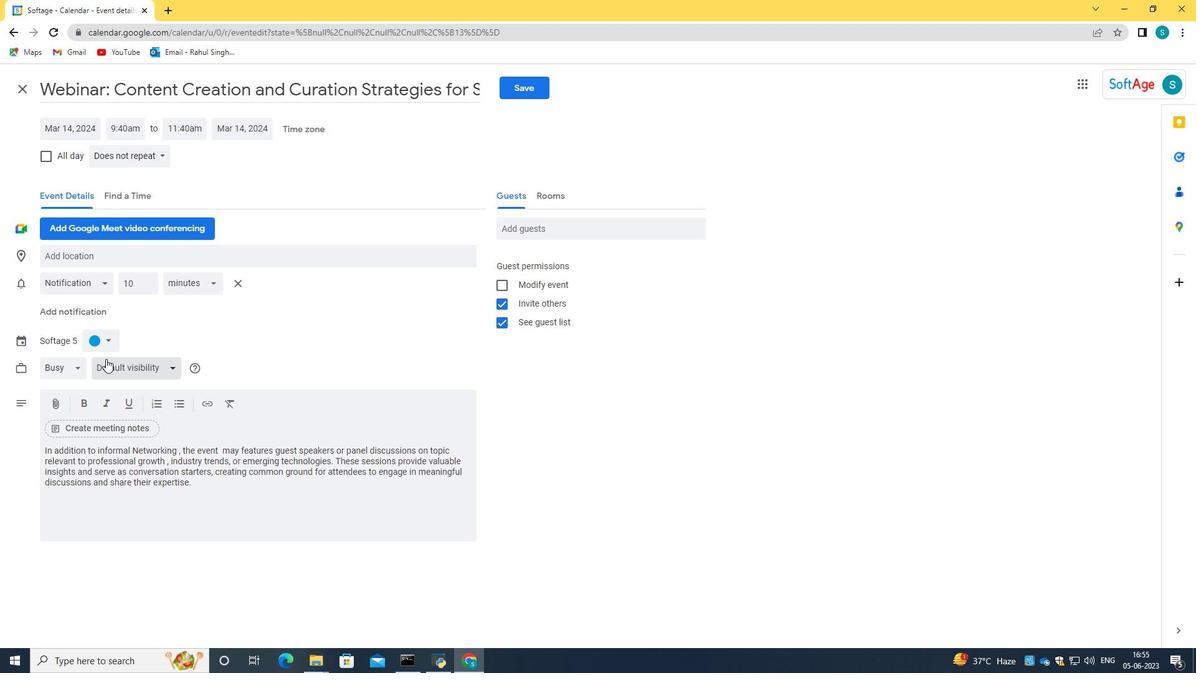 
Action: Mouse pressed left at (107, 344)
Screenshot: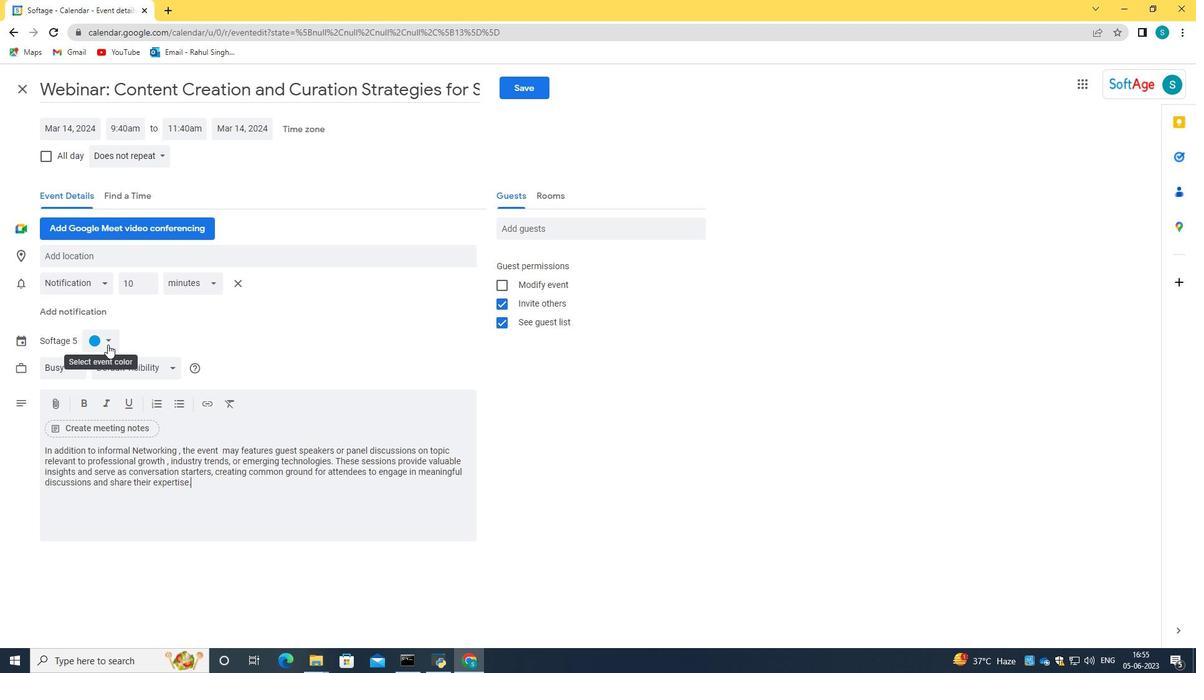 
Action: Mouse moved to (91, 352)
Screenshot: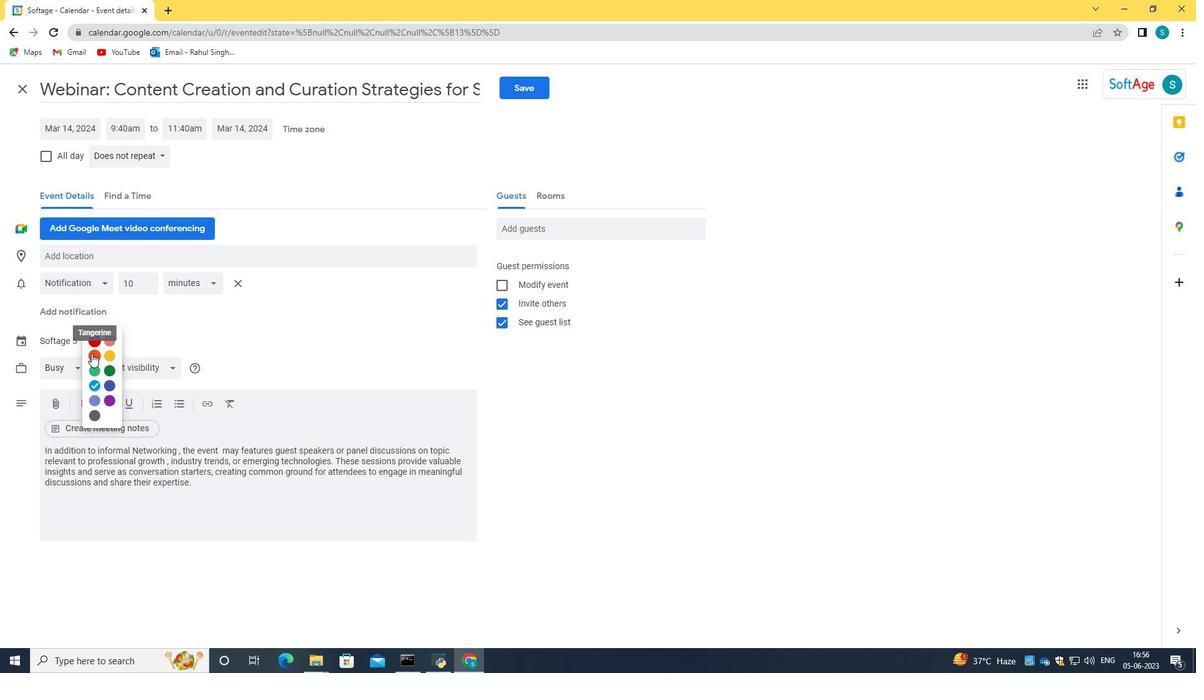
Action: Mouse pressed left at (91, 352)
Screenshot: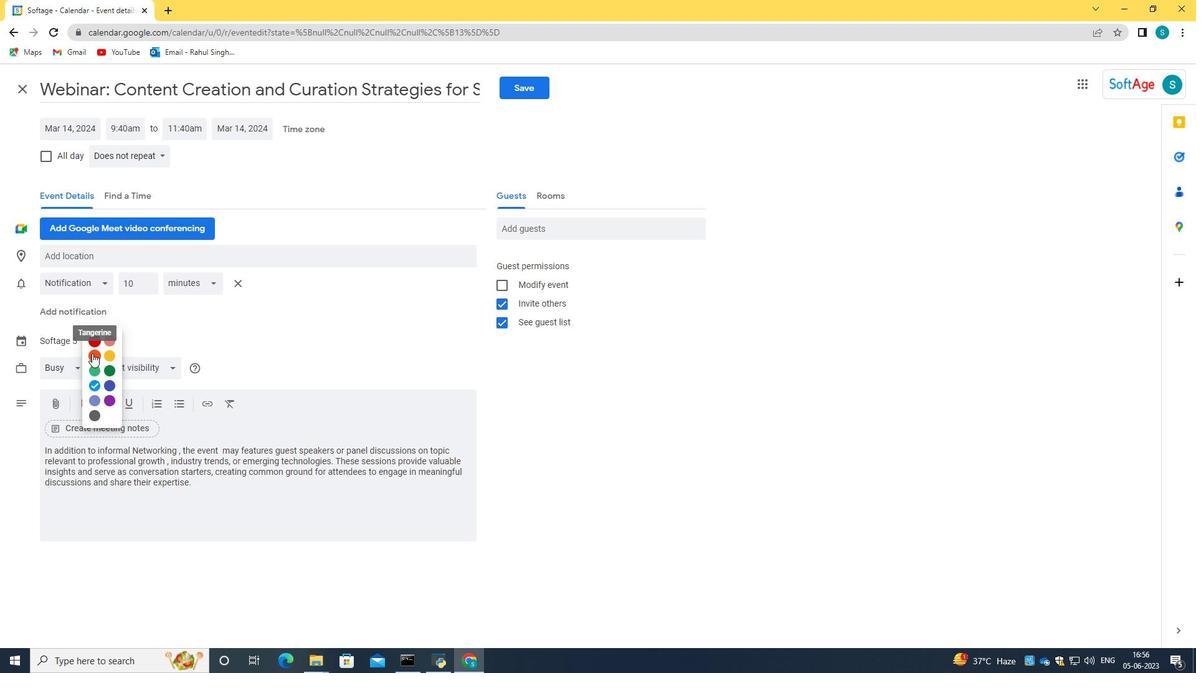 
Action: Mouse moved to (178, 251)
Screenshot: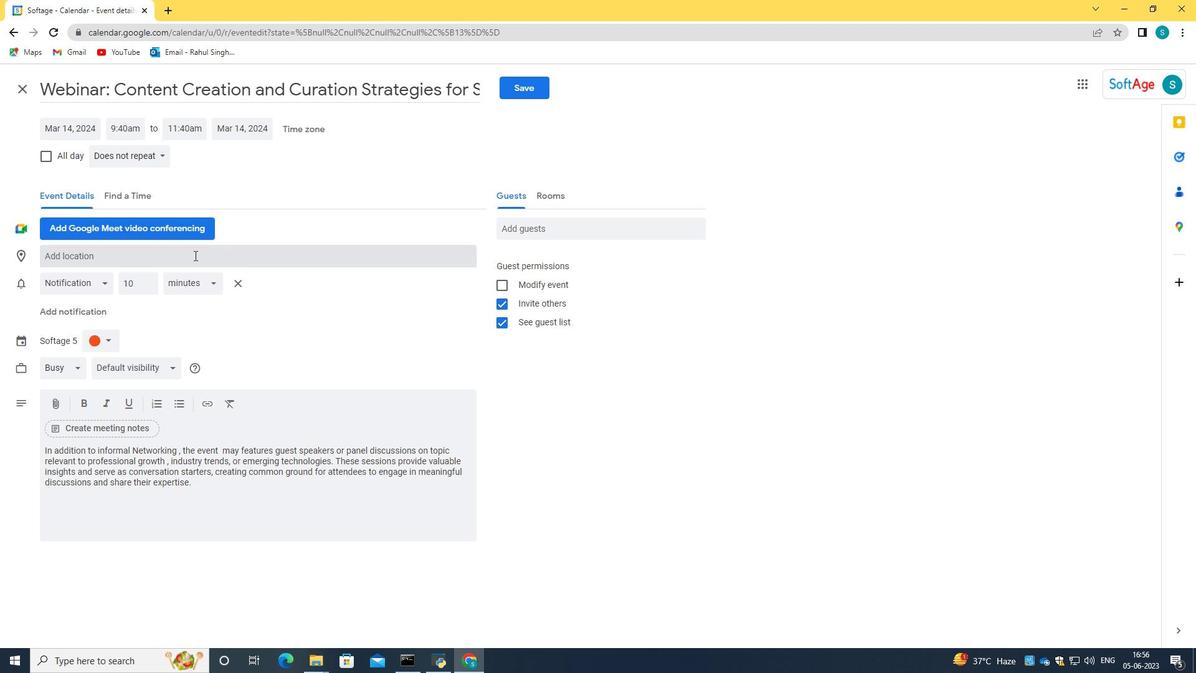 
Action: Mouse pressed left at (178, 251)
Screenshot: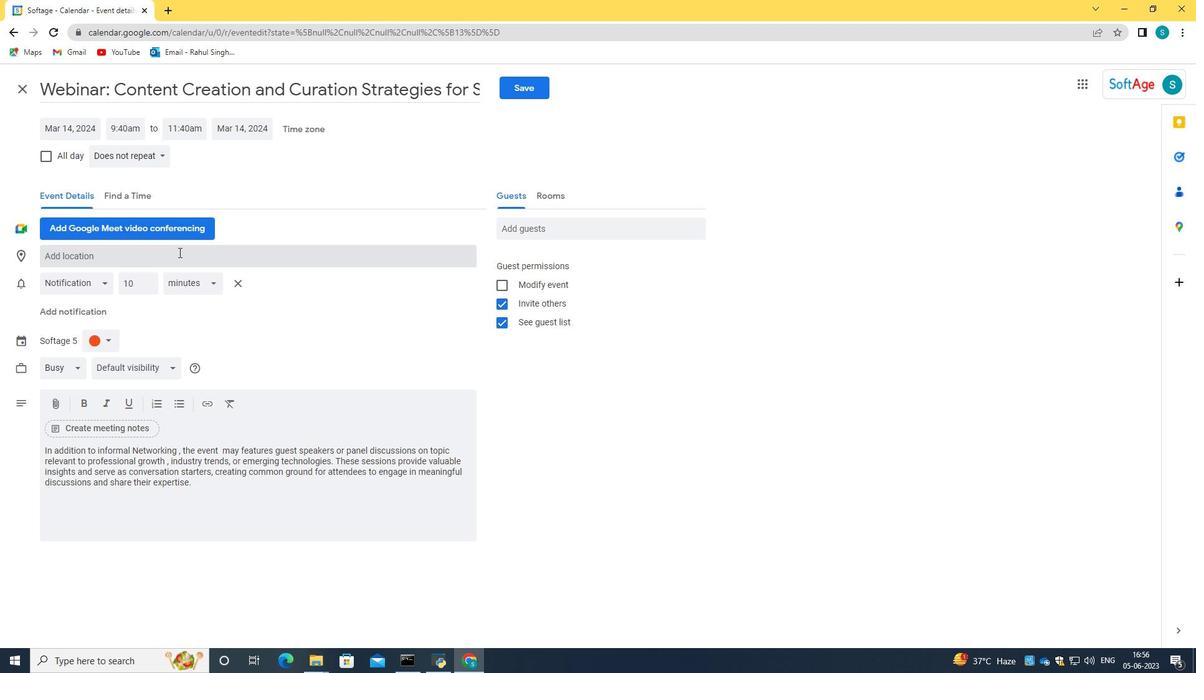 
Action: Key pressed 456<Key.space><Key.caps_lock>L<Key.caps_lock>ivirarai<Key.backspace><Key.backspace>ia<Key.space><Key.caps_lock>L<Key.caps_lock>ello,<Key.space><Key.caps_lock>P<Key.caps_lock>orto,<Key.space><Key.caps_lock>P<Key.caps_lock>ortugal<Key.enter>
Screenshot: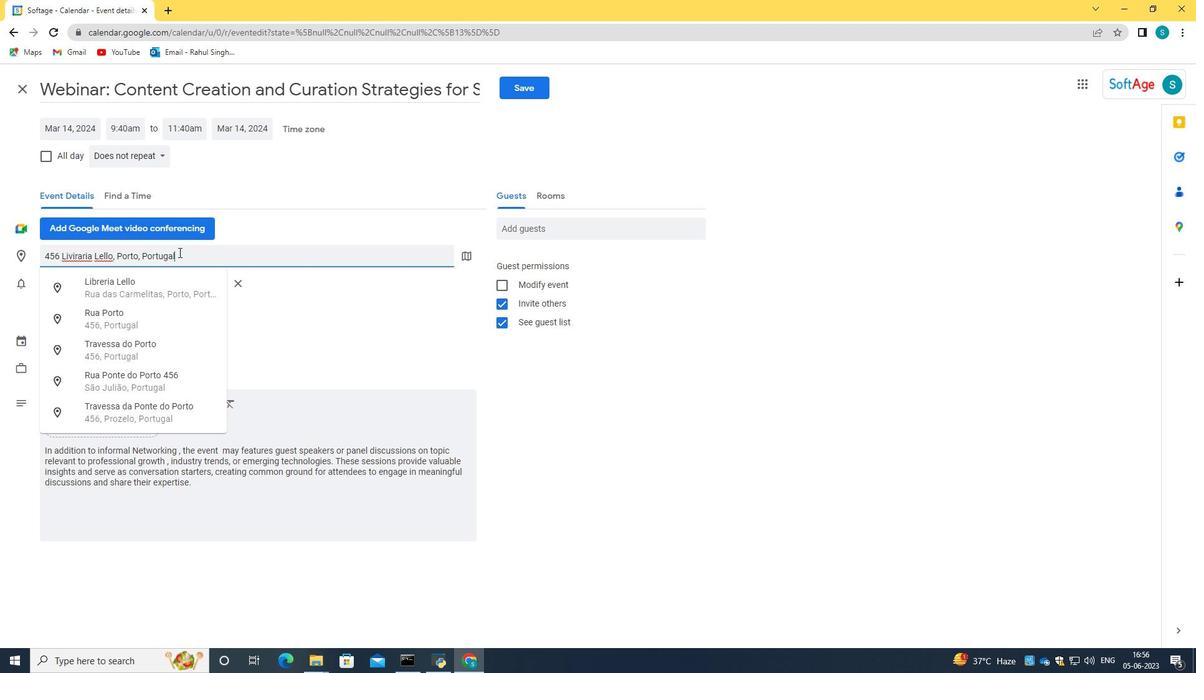 
Action: Mouse moved to (559, 233)
Screenshot: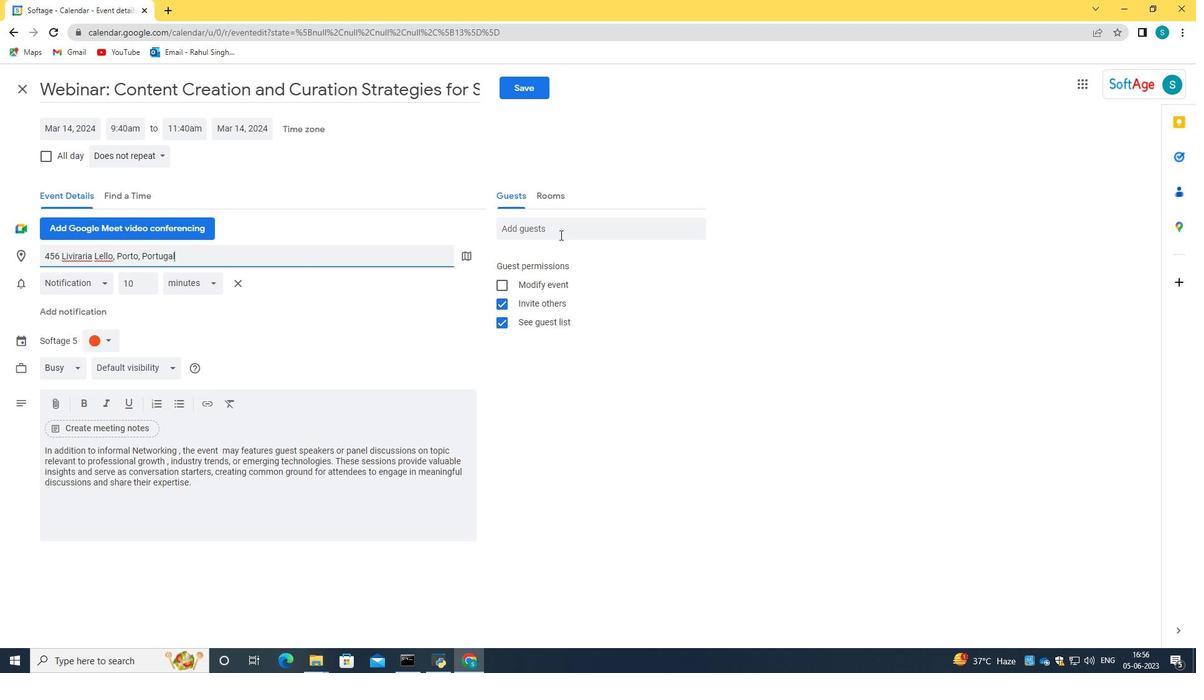 
Action: Mouse pressed left at (559, 233)
Screenshot: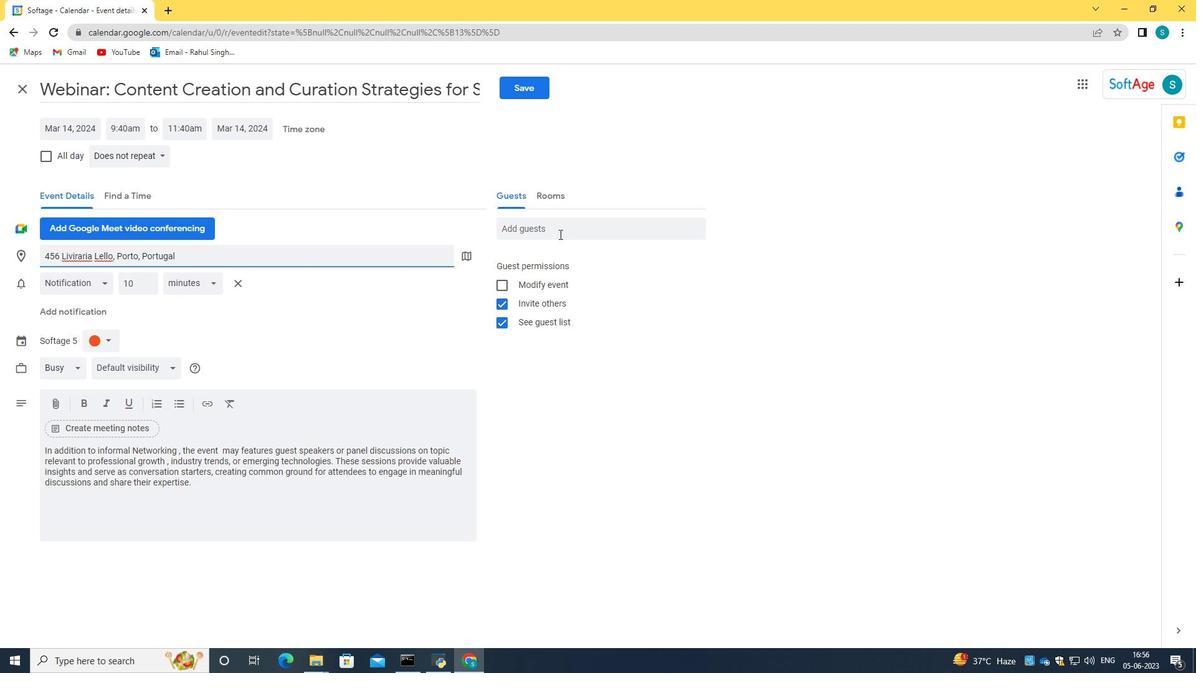 
Action: Key pressed softage.4<Key.shift>@softage.net<Key.tab>softage.6<Key.shift>@softage.net
Screenshot: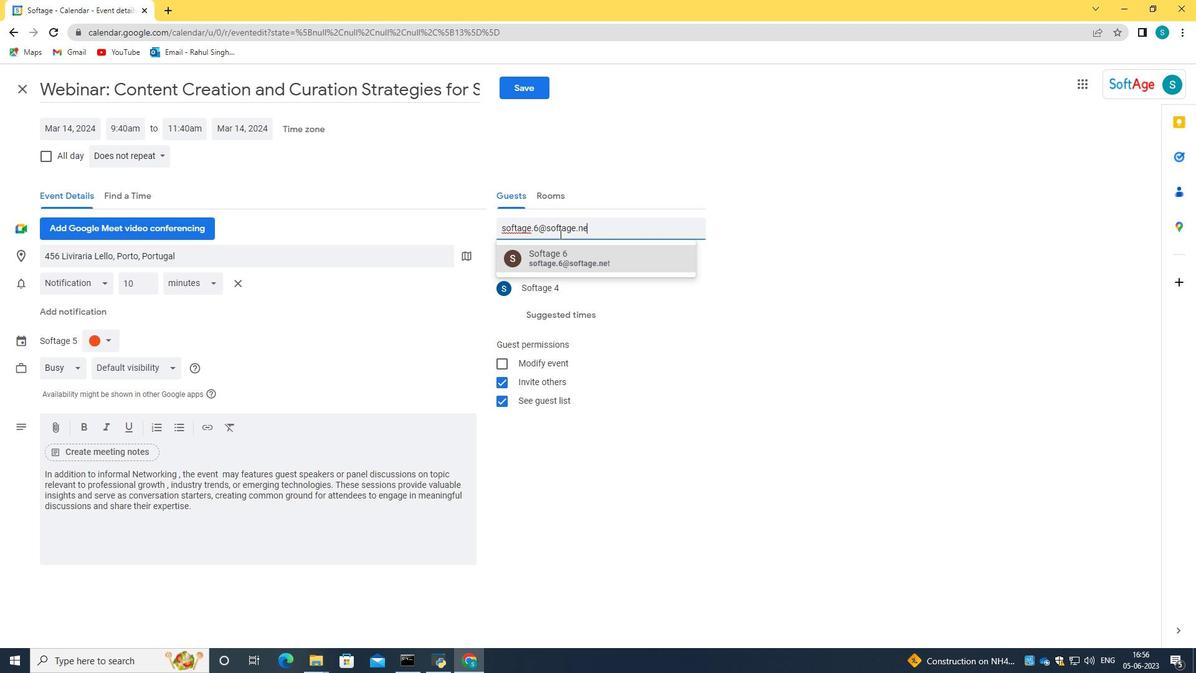 
Action: Mouse moved to (563, 254)
Screenshot: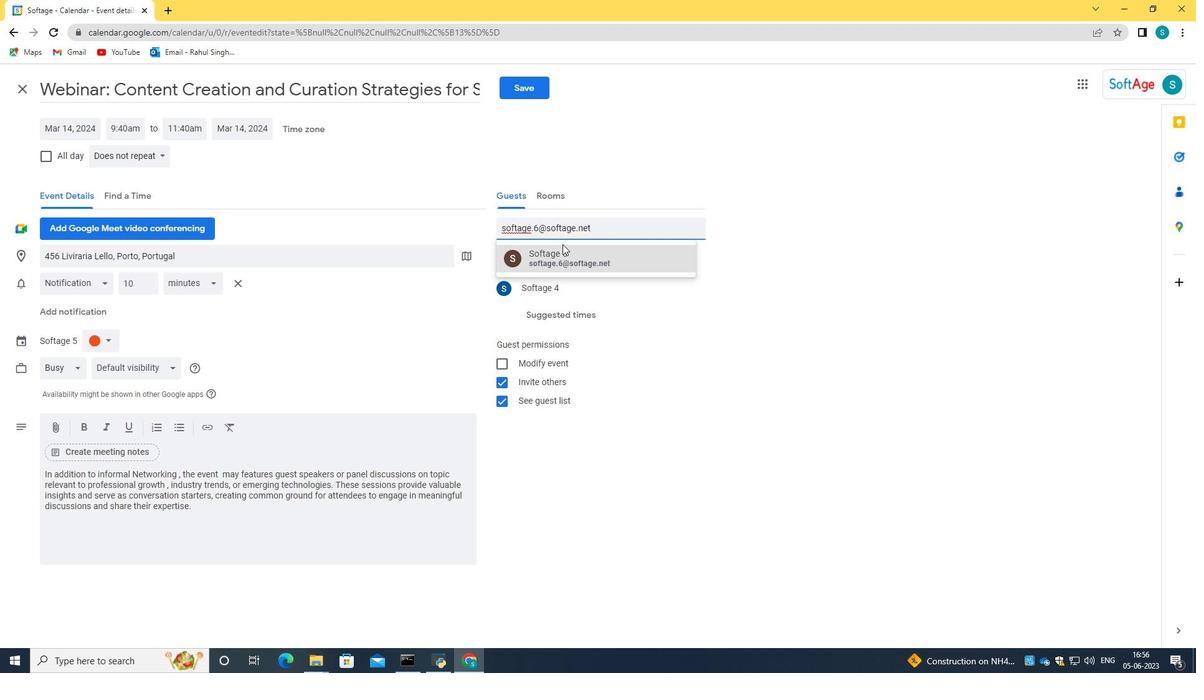 
Action: Mouse pressed left at (563, 254)
Screenshot: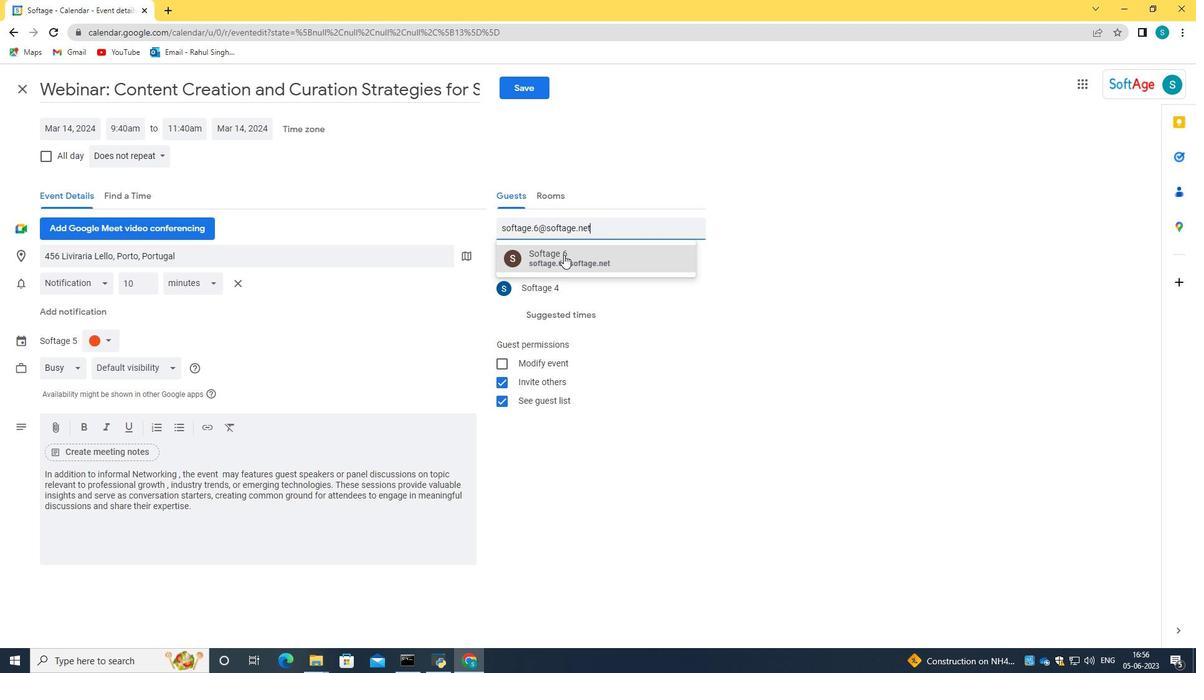 
Action: Mouse moved to (132, 153)
Screenshot: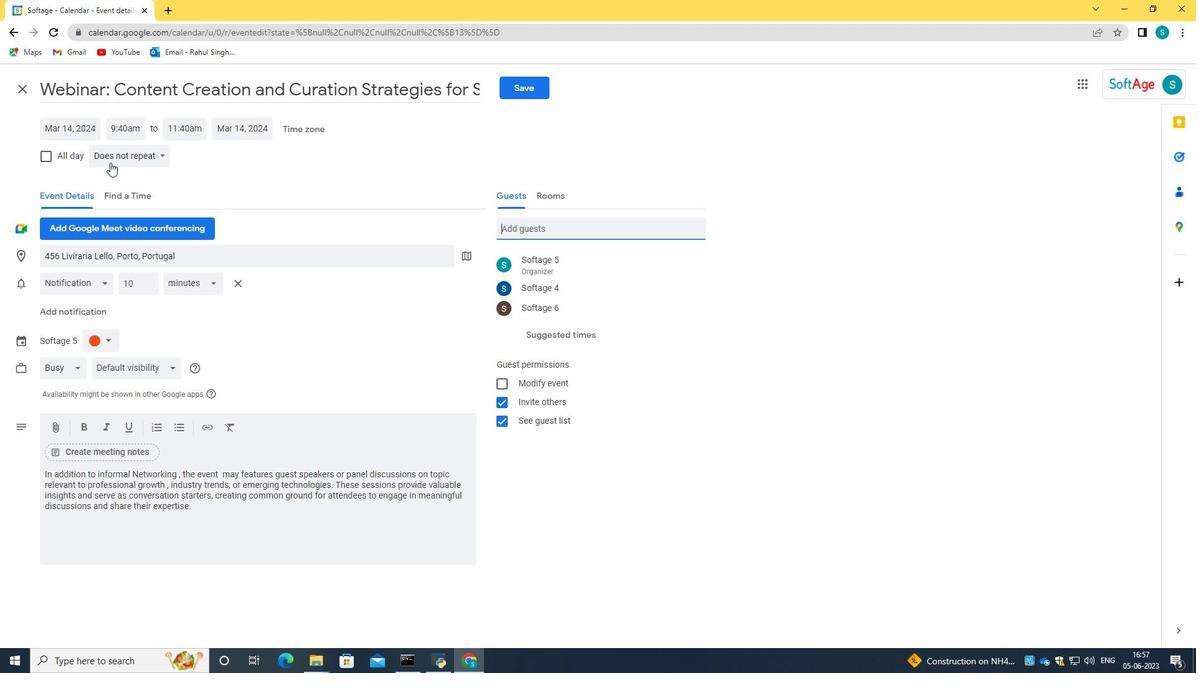 
Action: Mouse pressed left at (132, 153)
Screenshot: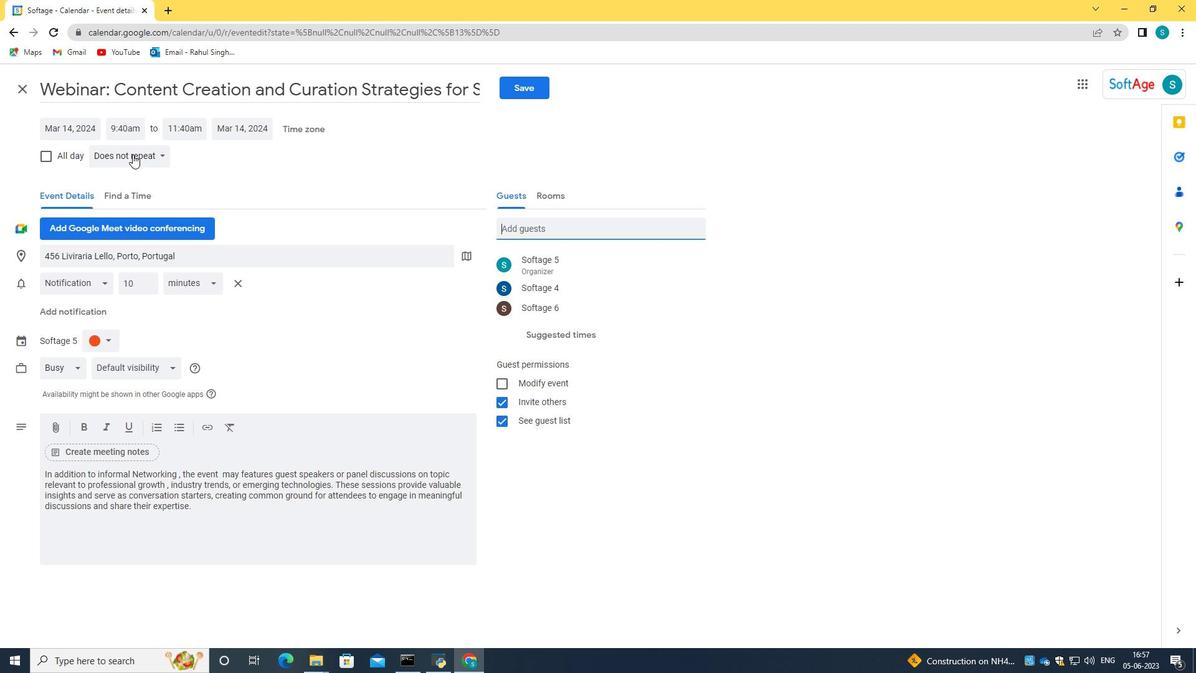 
Action: Mouse moved to (168, 261)
Screenshot: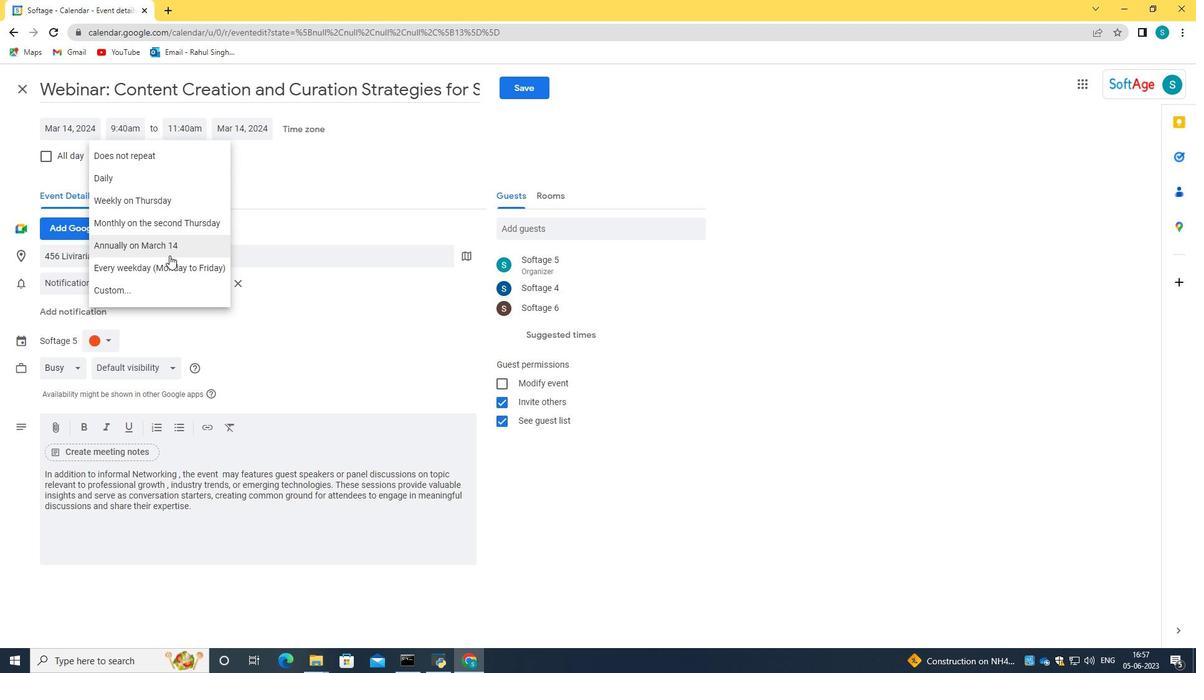 
Action: Mouse pressed left at (168, 261)
Screenshot: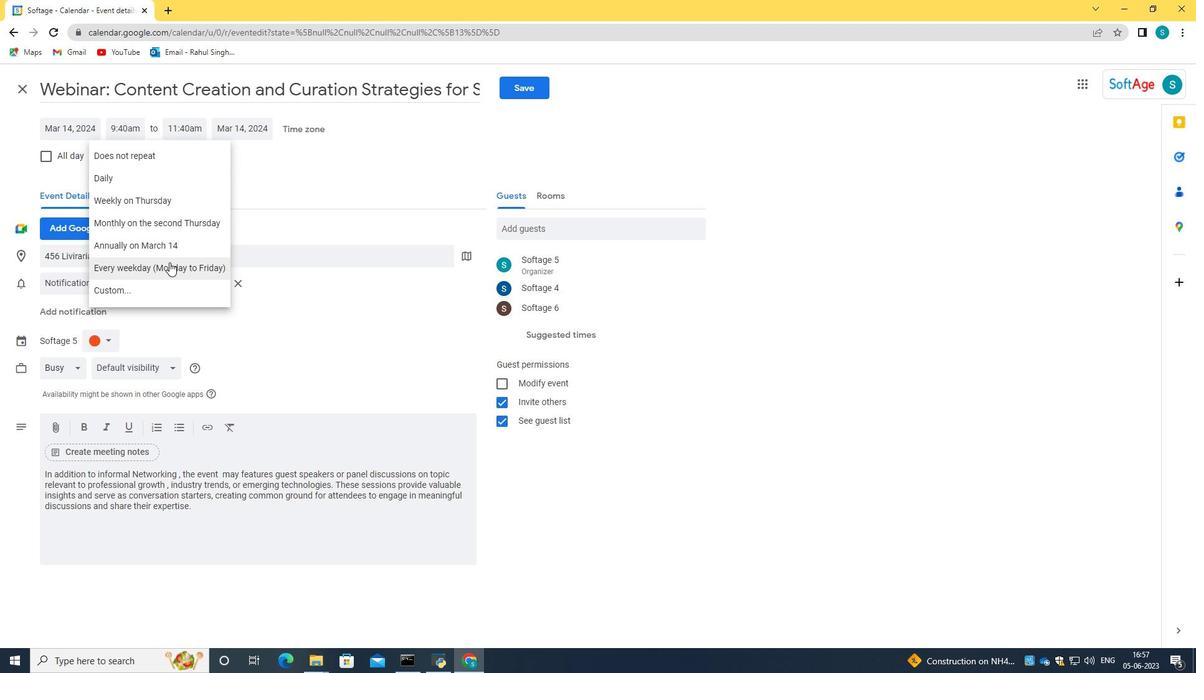 
Action: Mouse moved to (514, 89)
Screenshot: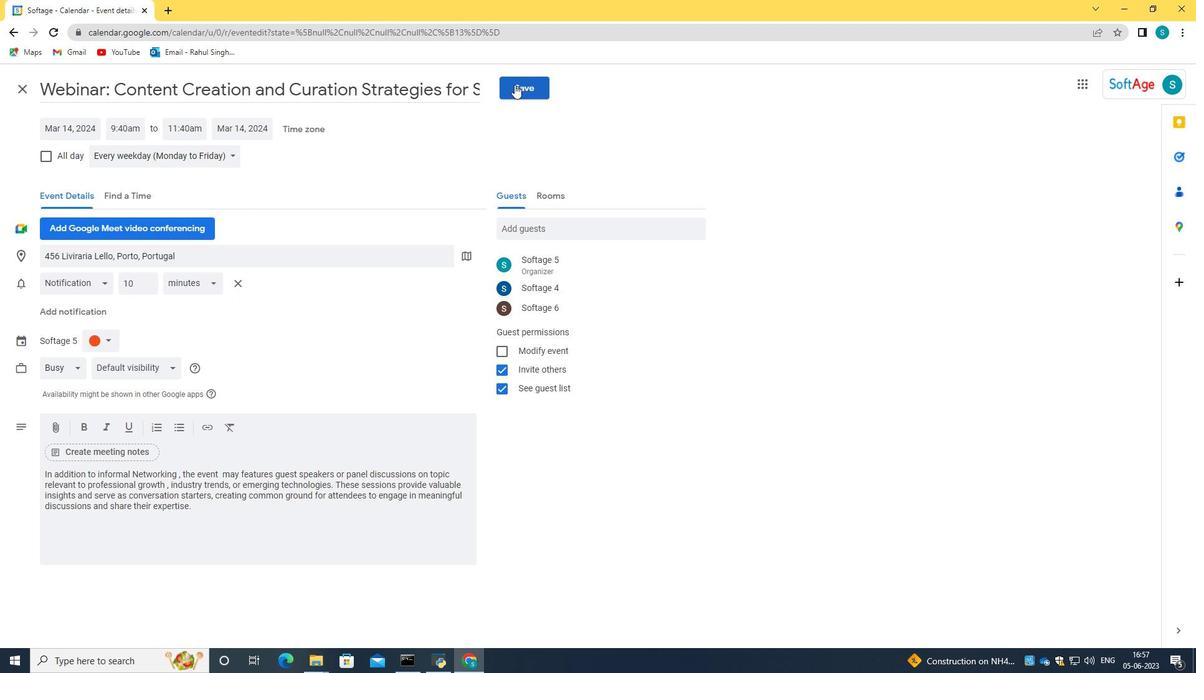
Action: Mouse pressed left at (514, 89)
Screenshot: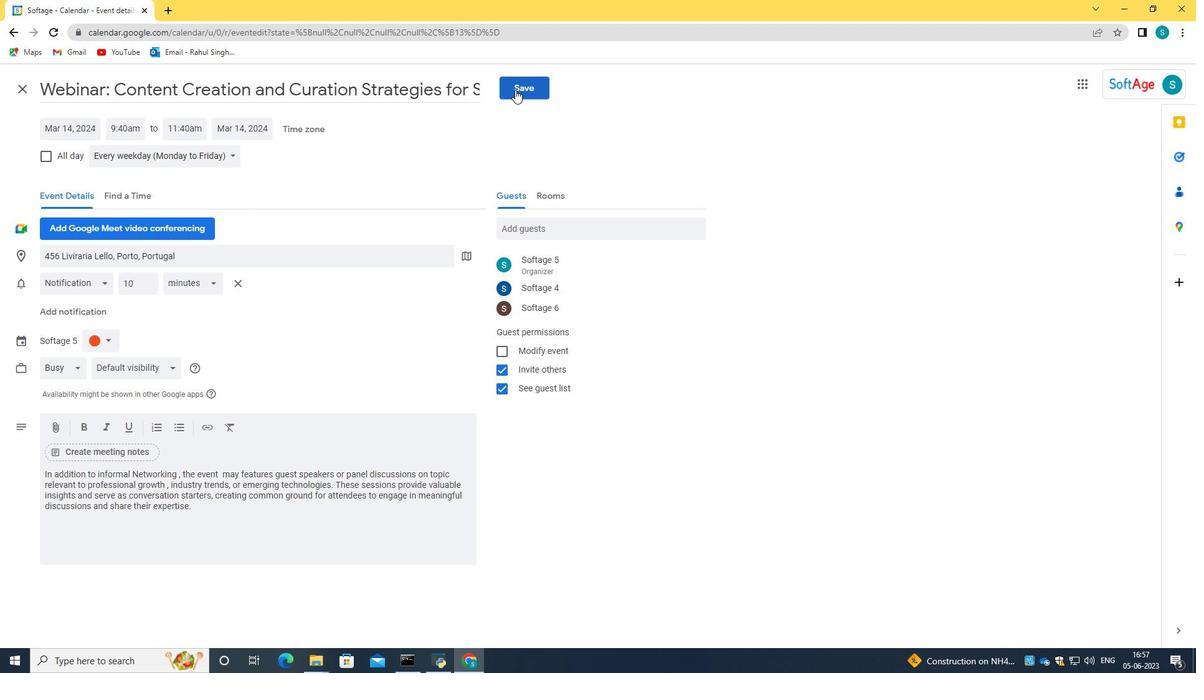 
Action: Mouse moved to (720, 388)
Screenshot: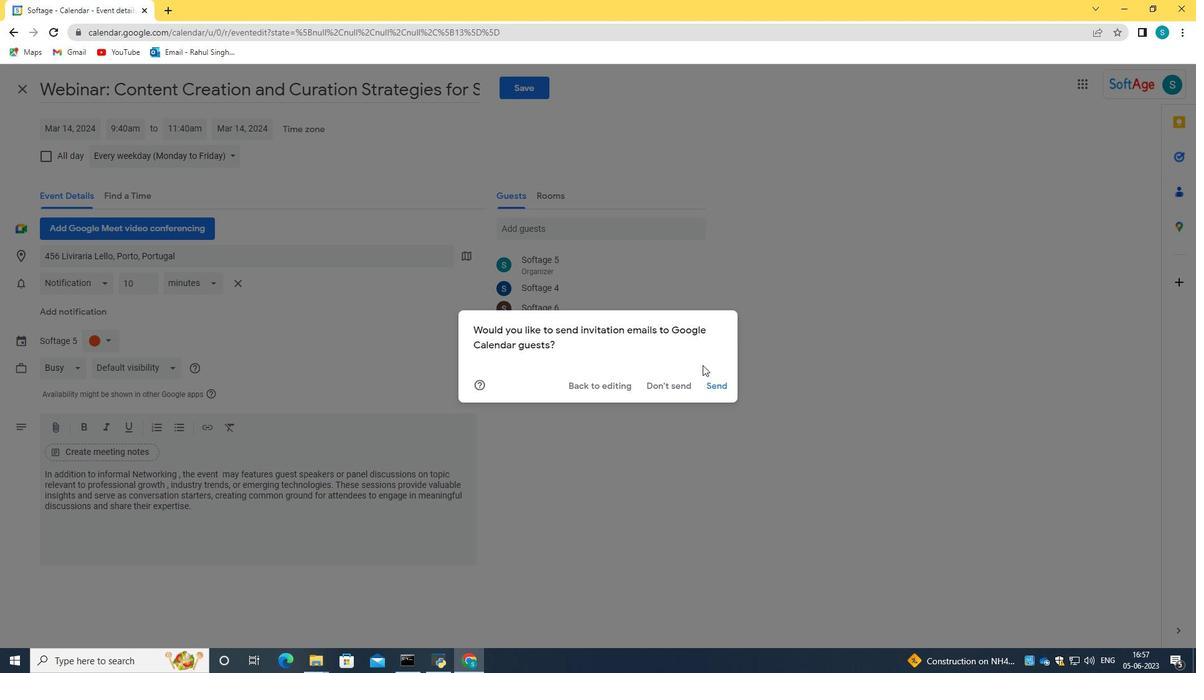 
Action: Mouse pressed left at (720, 388)
Screenshot: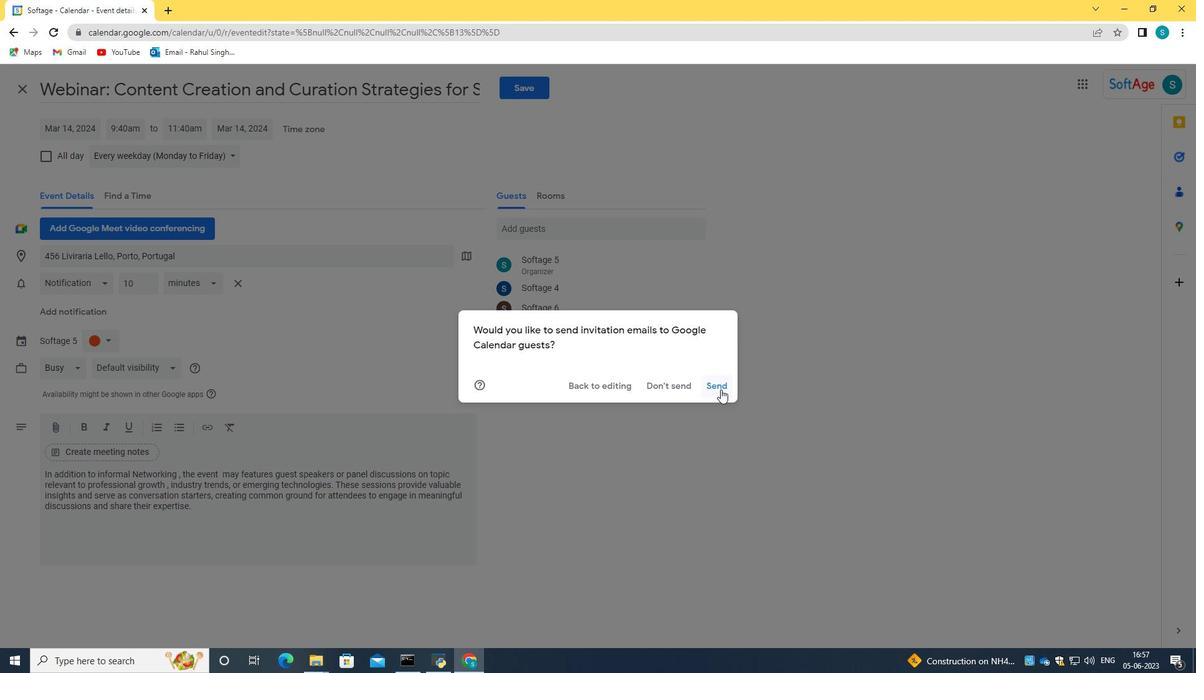 
